 Task: Forward email with the signature Amber Rodriguez with the subject Thank you from softage.1@softage.net to softage.10@softage.net with the message I would like to request a meeting to discuss the upcoming marketing event., select first word, change the font of the message to Tahoma and change the font typography to bold and italics Send the email
Action: Mouse moved to (940, 80)
Screenshot: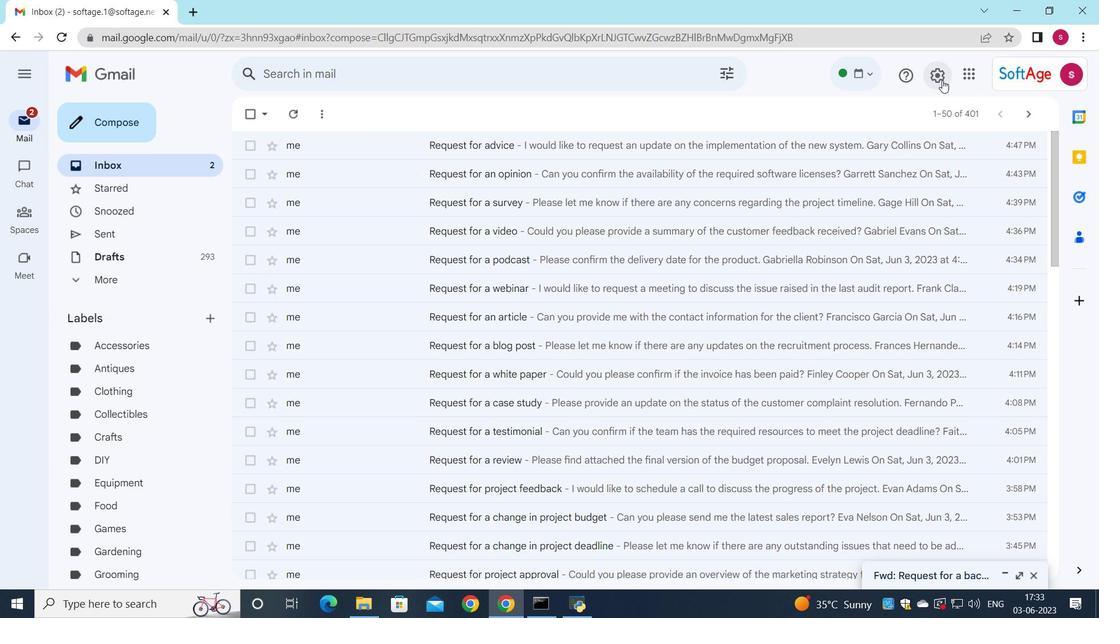 
Action: Mouse pressed left at (940, 80)
Screenshot: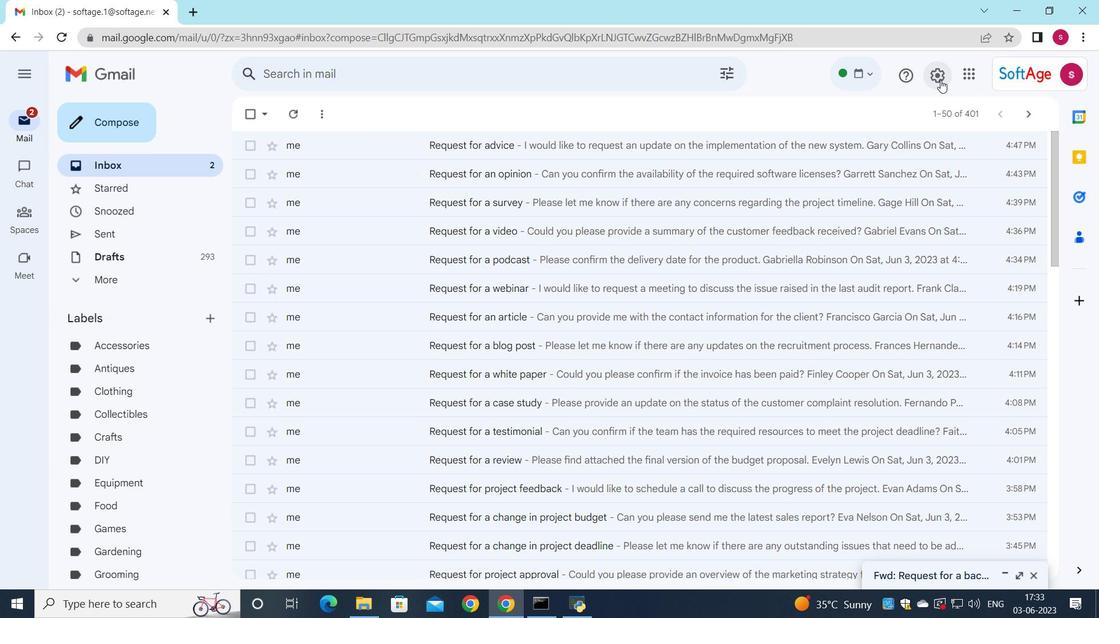 
Action: Mouse moved to (935, 137)
Screenshot: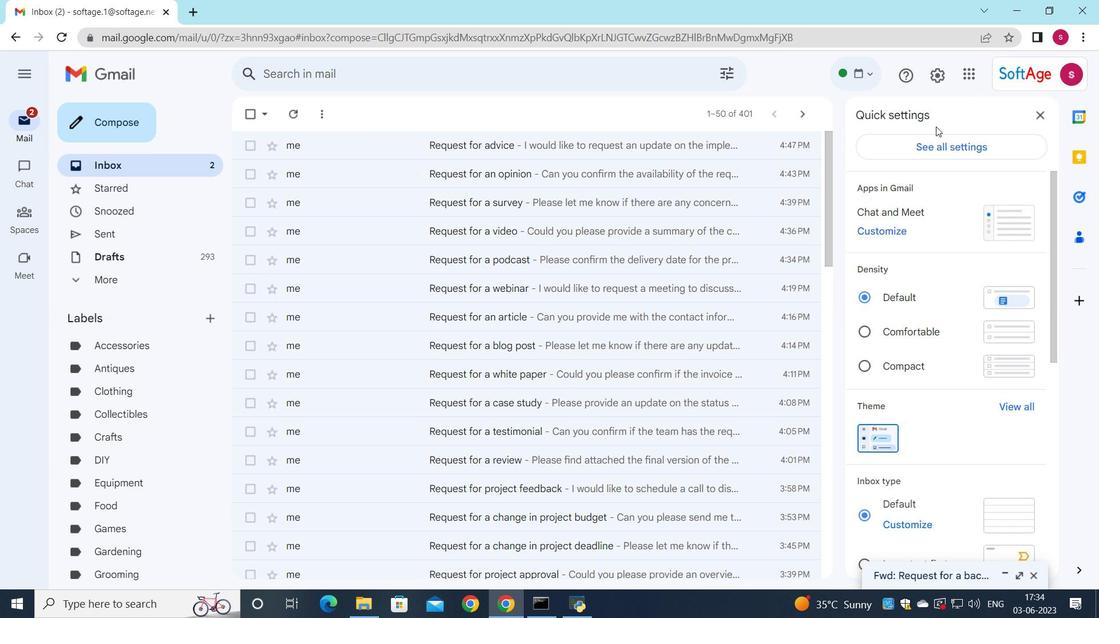 
Action: Mouse pressed left at (935, 137)
Screenshot: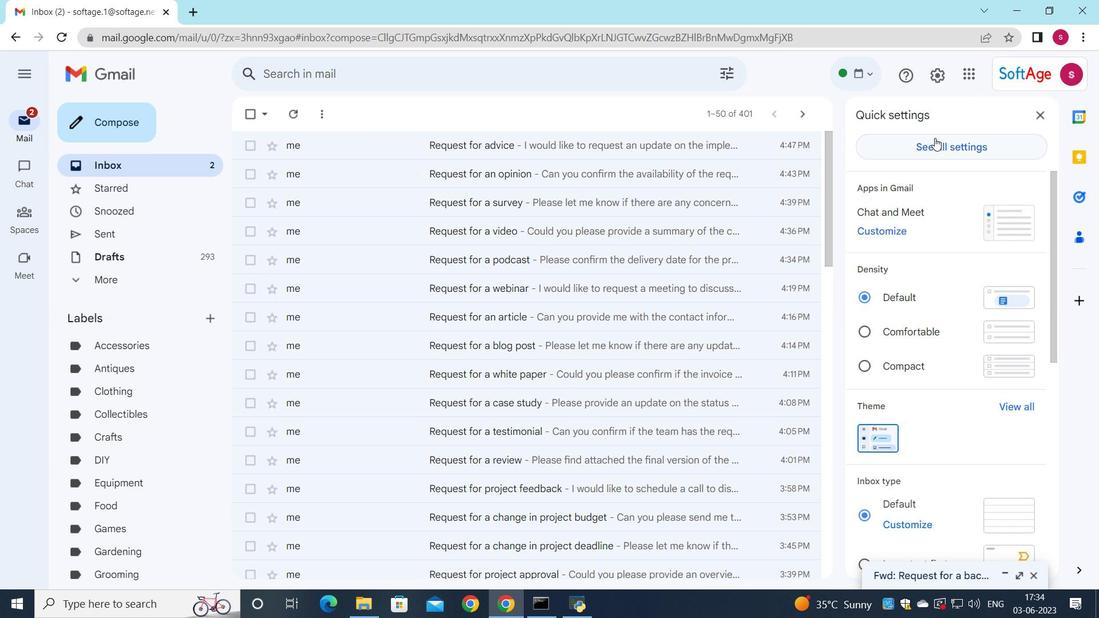 
Action: Mouse moved to (643, 232)
Screenshot: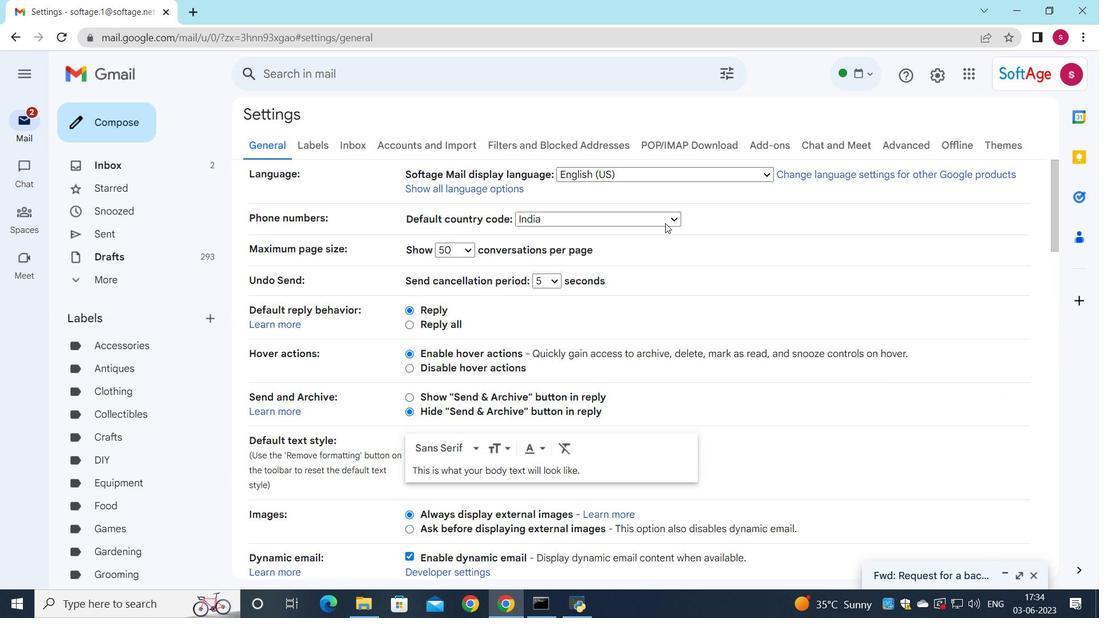 
Action: Mouse scrolled (643, 231) with delta (0, 0)
Screenshot: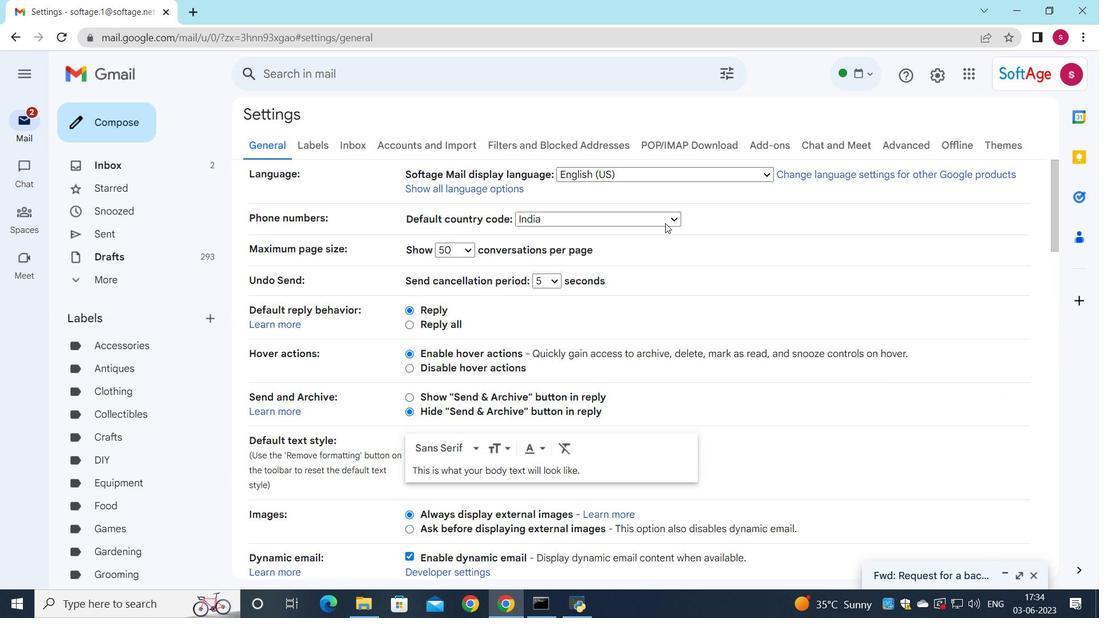 
Action: Mouse moved to (642, 232)
Screenshot: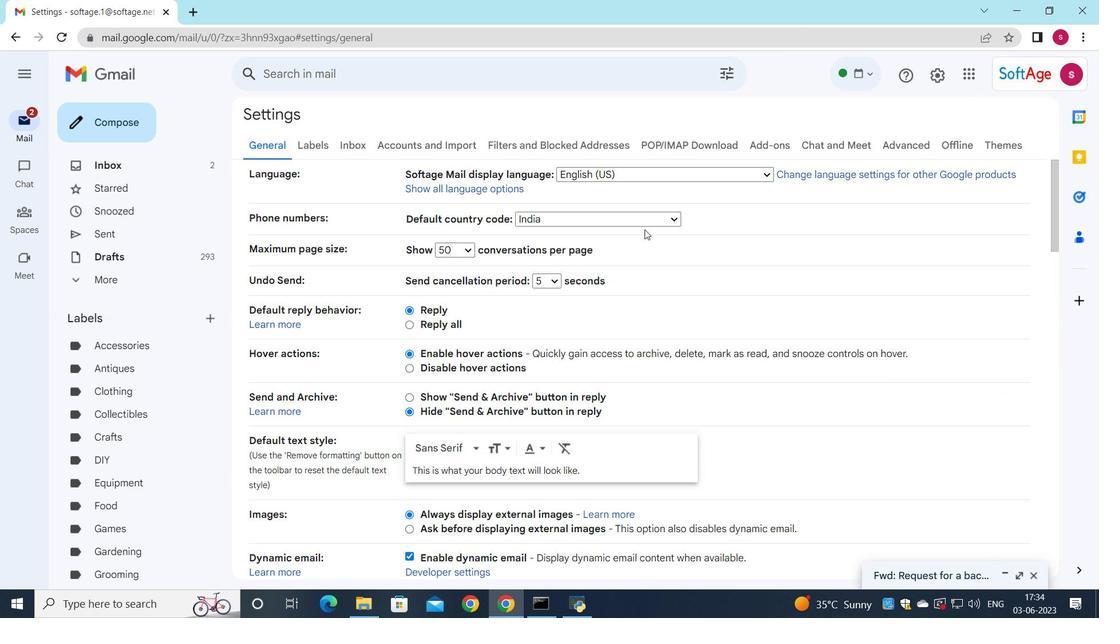 
Action: Mouse scrolled (642, 232) with delta (0, 0)
Screenshot: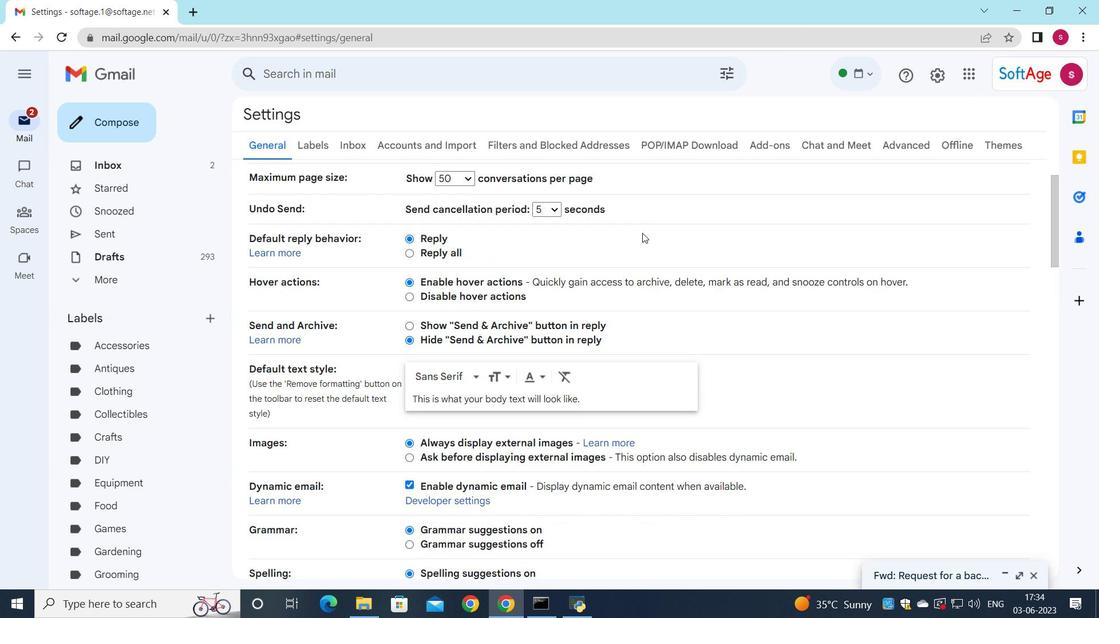 
Action: Mouse scrolled (642, 232) with delta (0, 0)
Screenshot: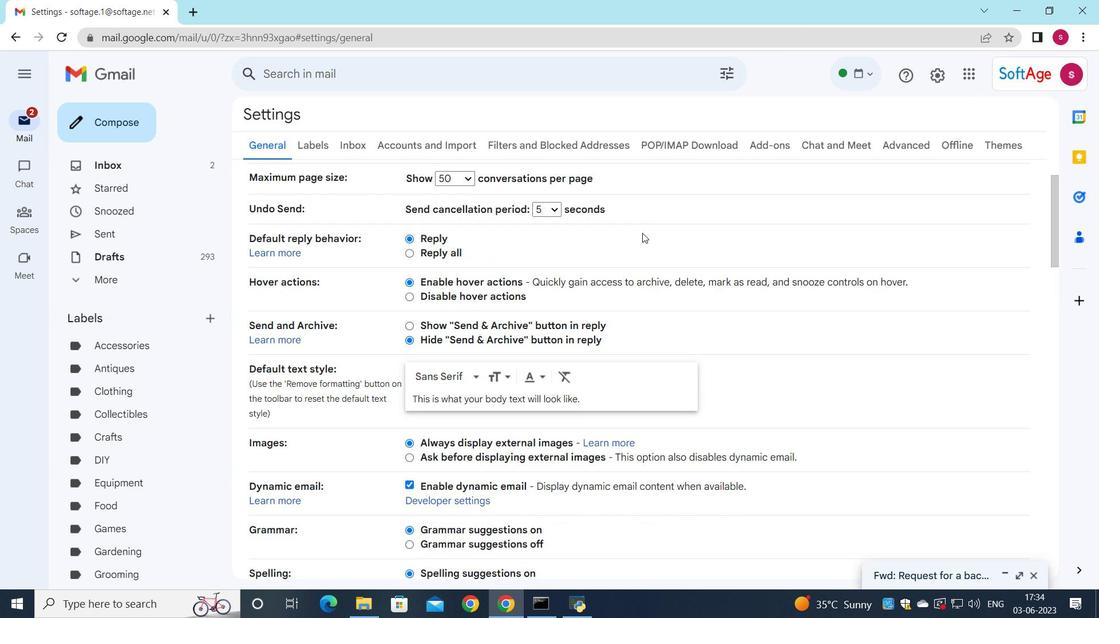
Action: Mouse scrolled (642, 232) with delta (0, 0)
Screenshot: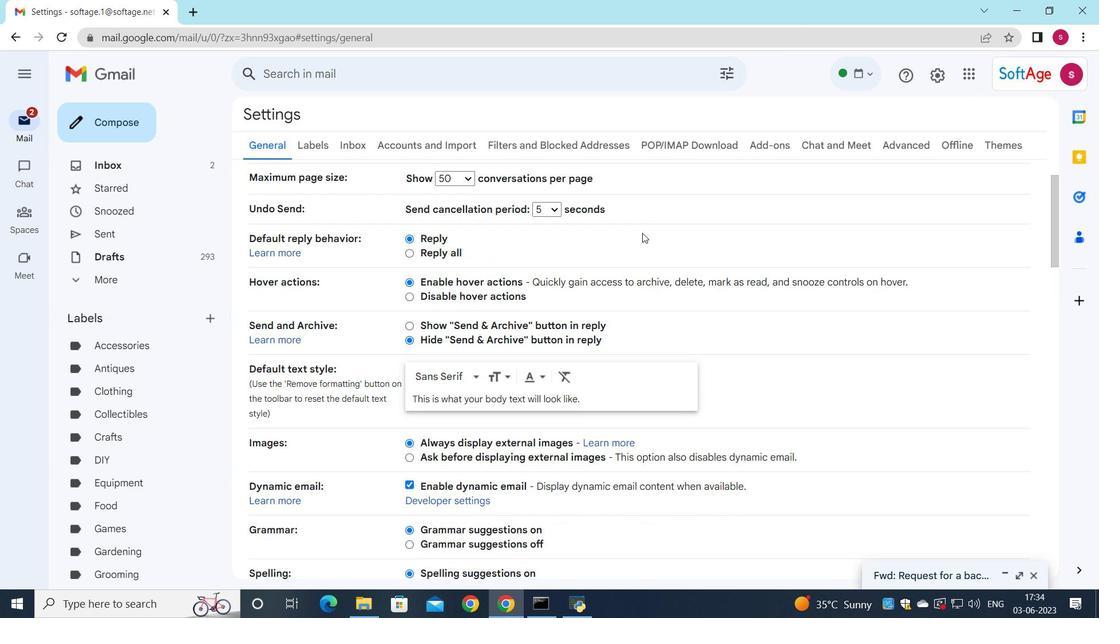 
Action: Mouse moved to (580, 259)
Screenshot: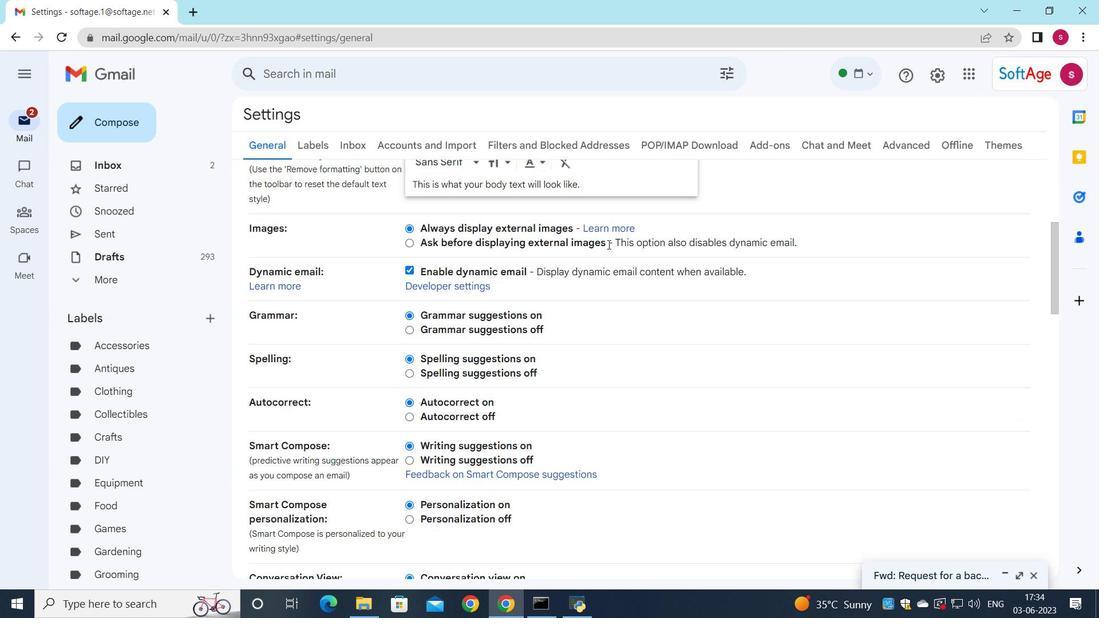 
Action: Mouse scrolled (580, 259) with delta (0, 0)
Screenshot: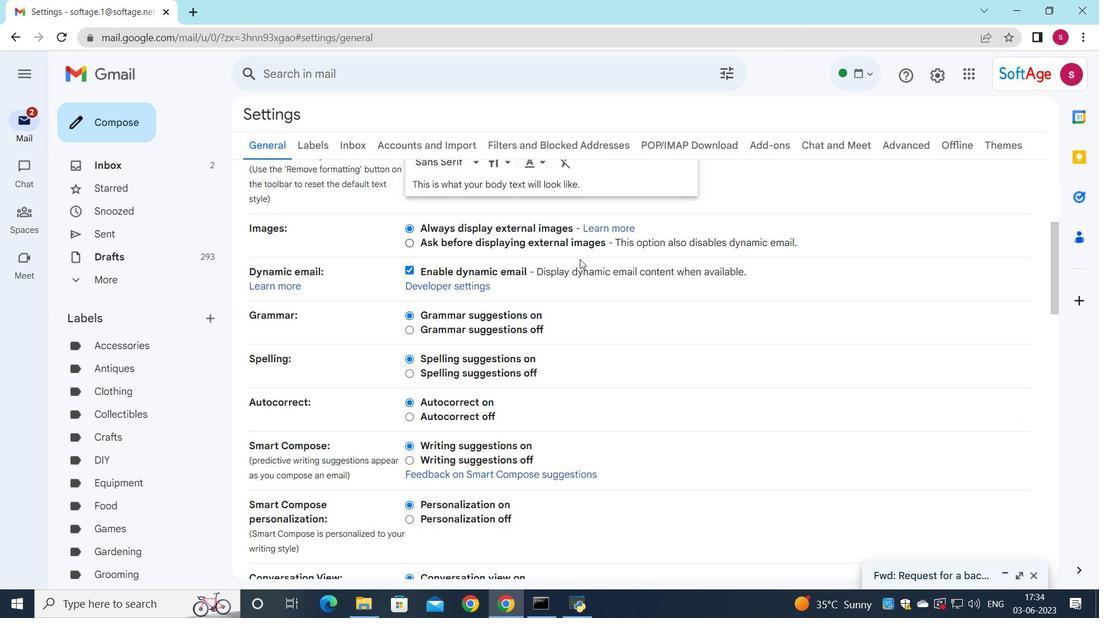 
Action: Mouse moved to (580, 260)
Screenshot: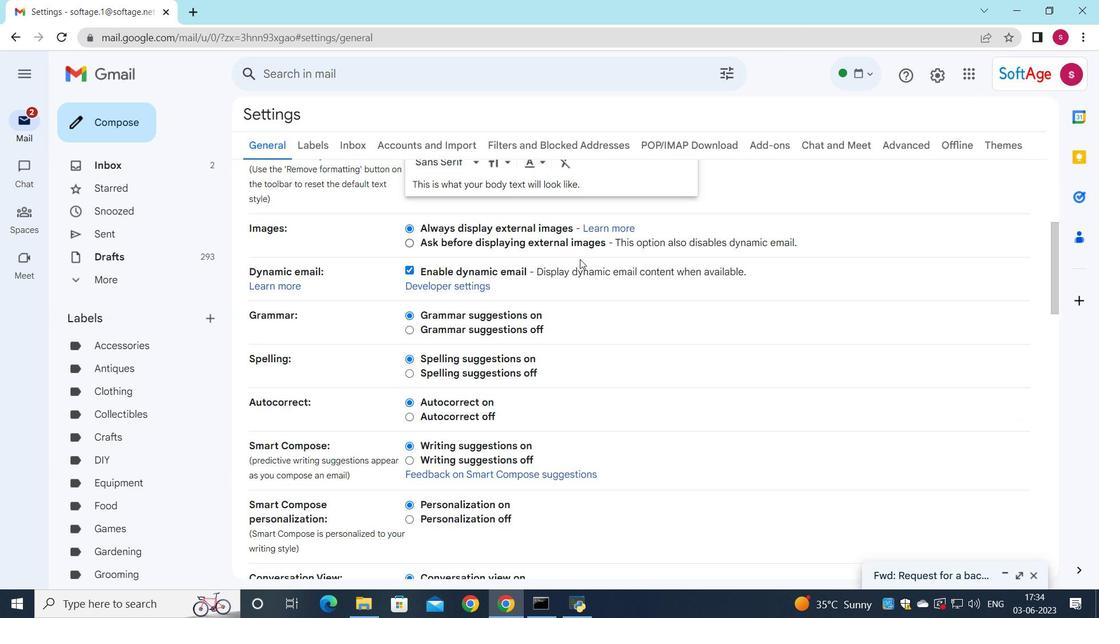 
Action: Mouse scrolled (580, 259) with delta (0, 0)
Screenshot: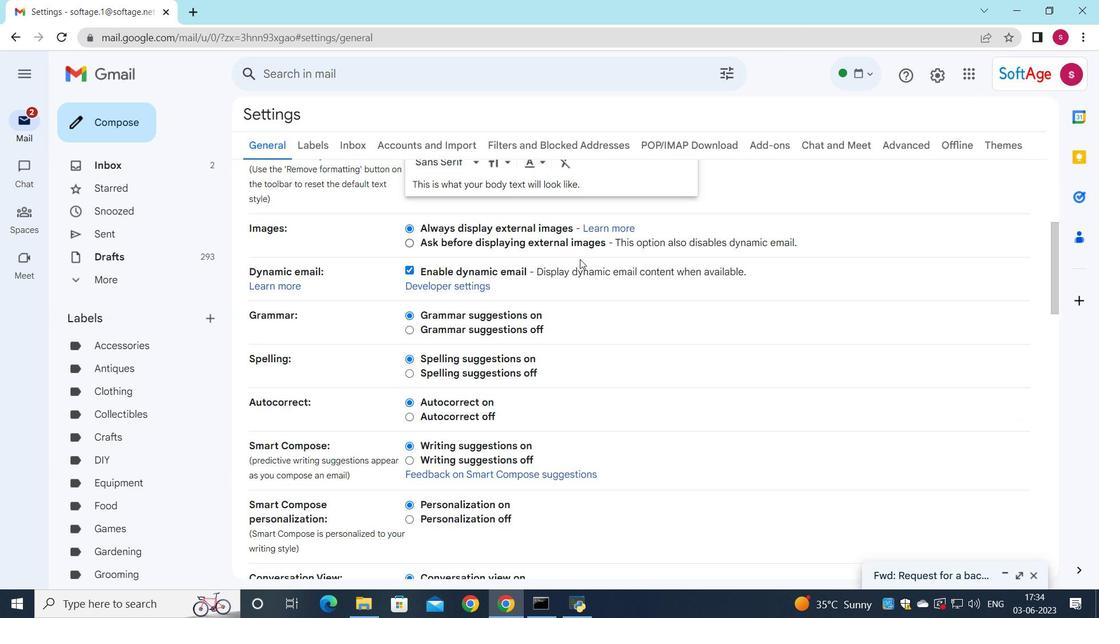 
Action: Mouse scrolled (580, 259) with delta (0, 0)
Screenshot: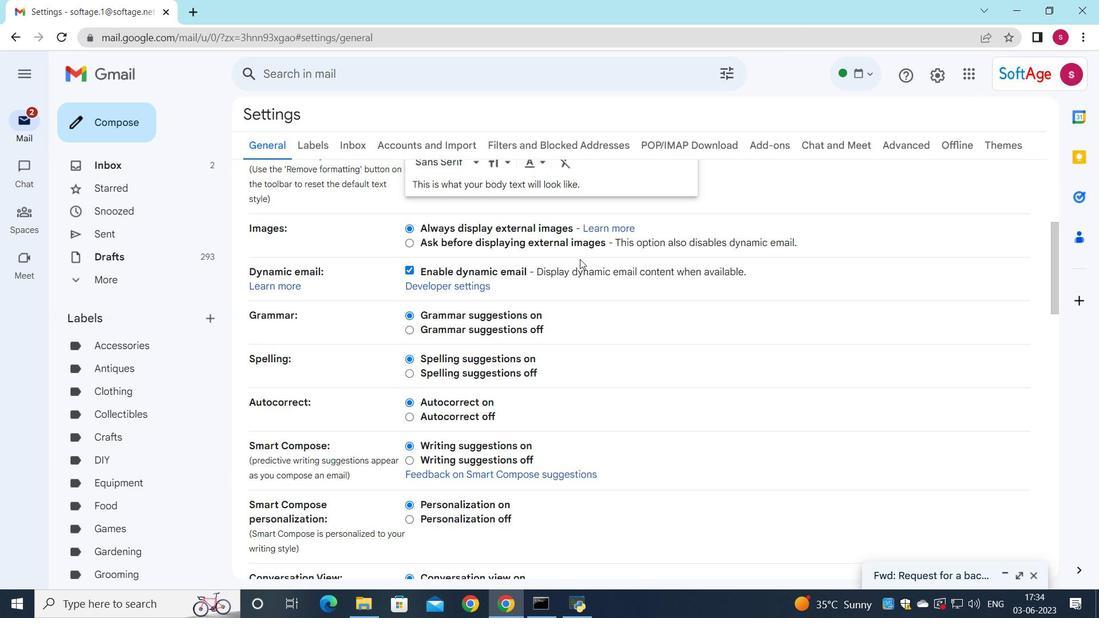 
Action: Mouse scrolled (580, 259) with delta (0, 0)
Screenshot: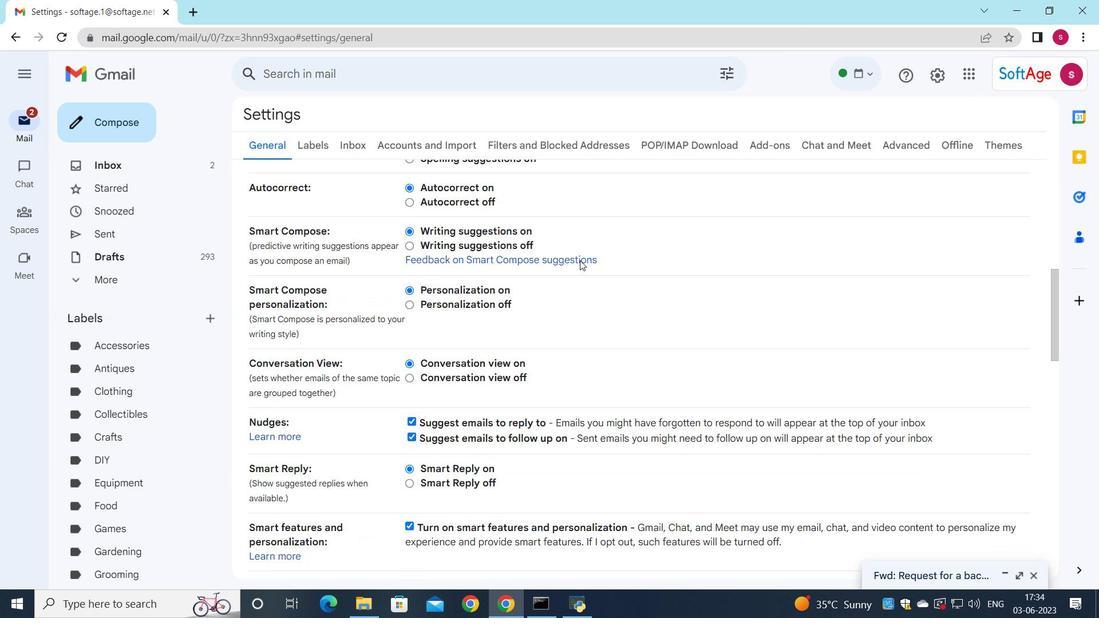 
Action: Mouse scrolled (580, 259) with delta (0, 0)
Screenshot: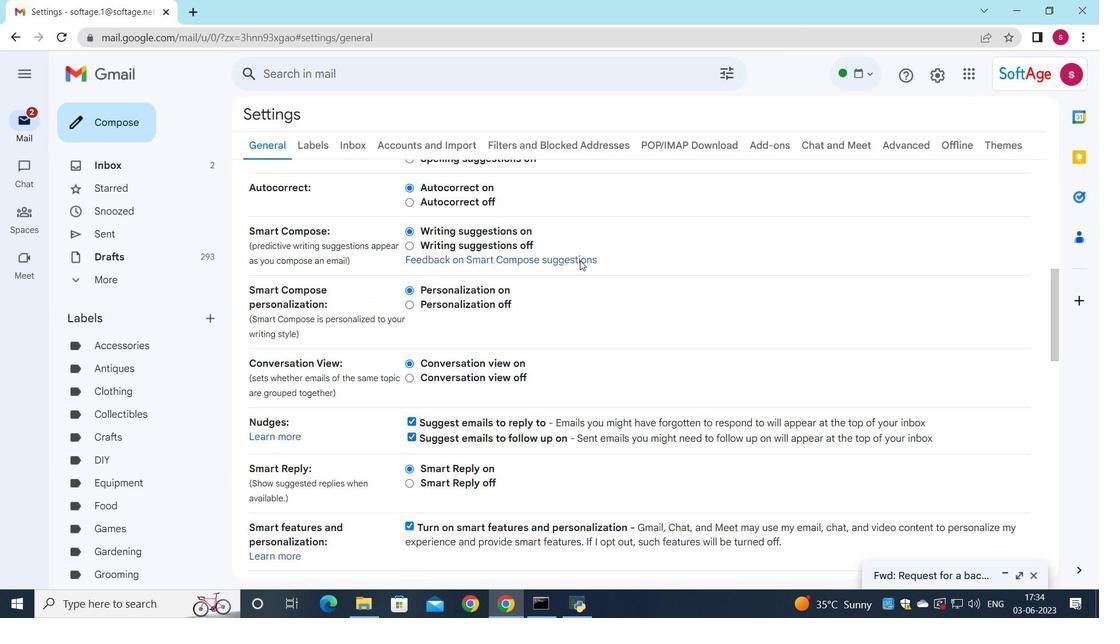 
Action: Mouse scrolled (580, 259) with delta (0, 0)
Screenshot: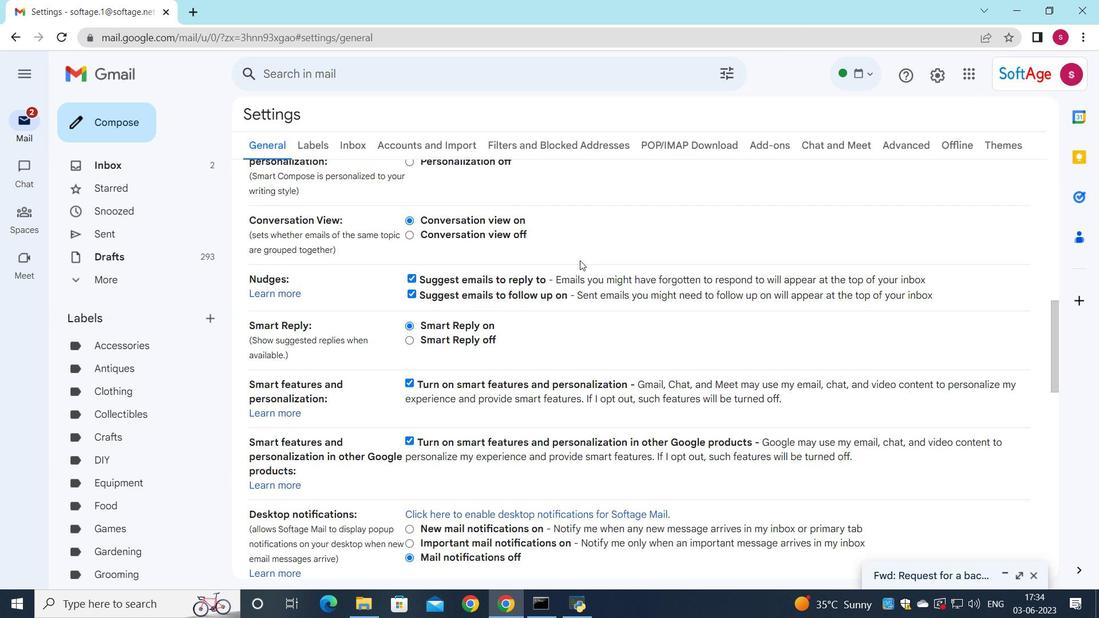 
Action: Mouse scrolled (580, 259) with delta (0, 0)
Screenshot: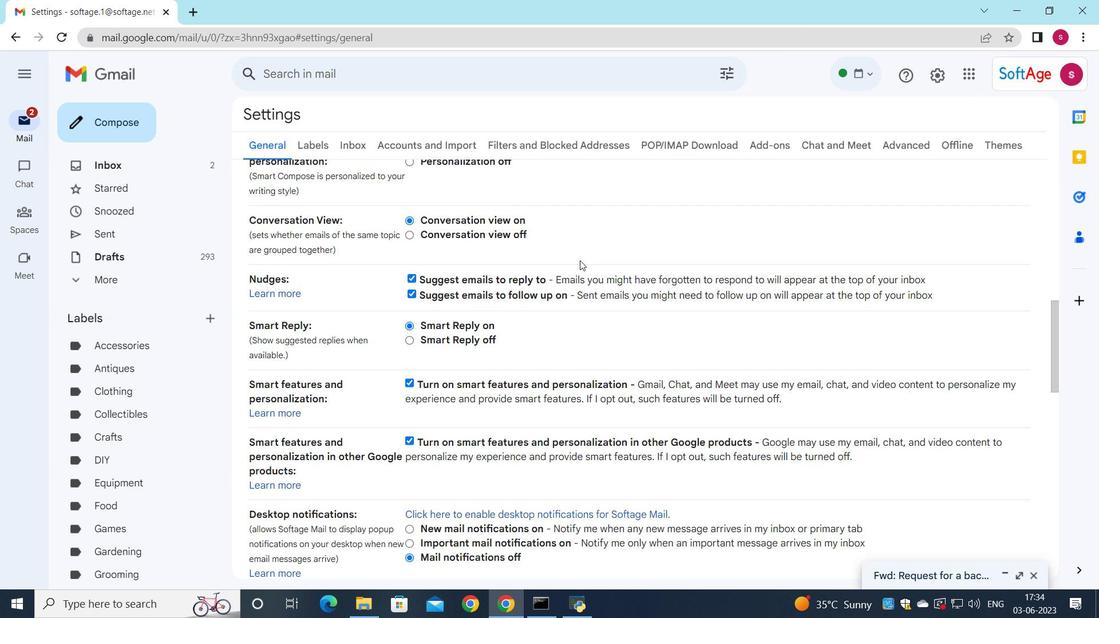
Action: Mouse scrolled (580, 259) with delta (0, 0)
Screenshot: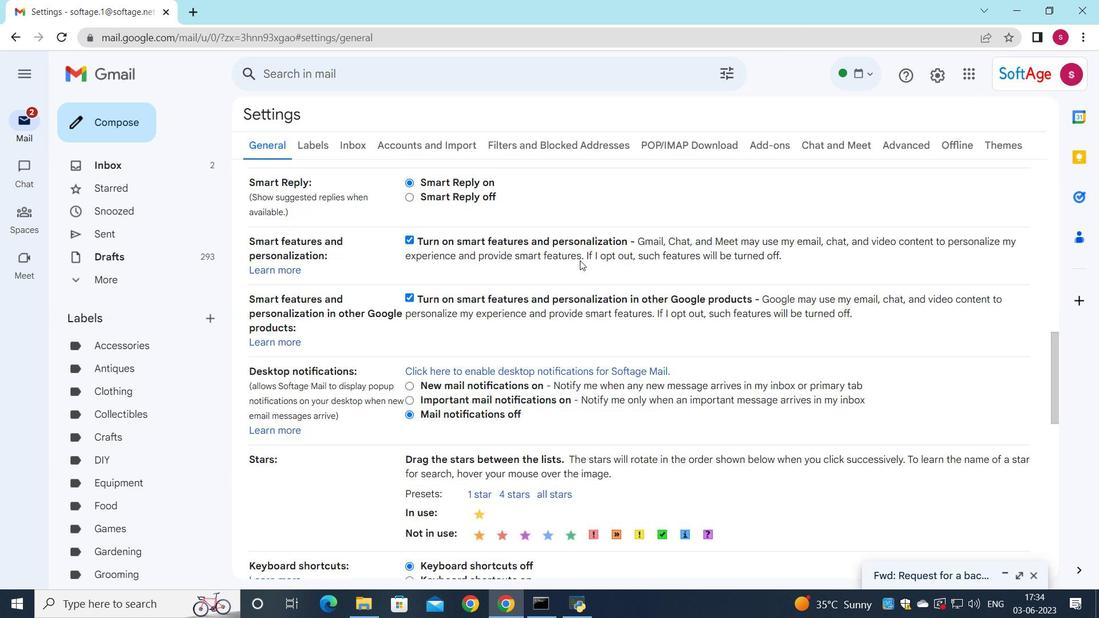 
Action: Mouse scrolled (580, 259) with delta (0, 0)
Screenshot: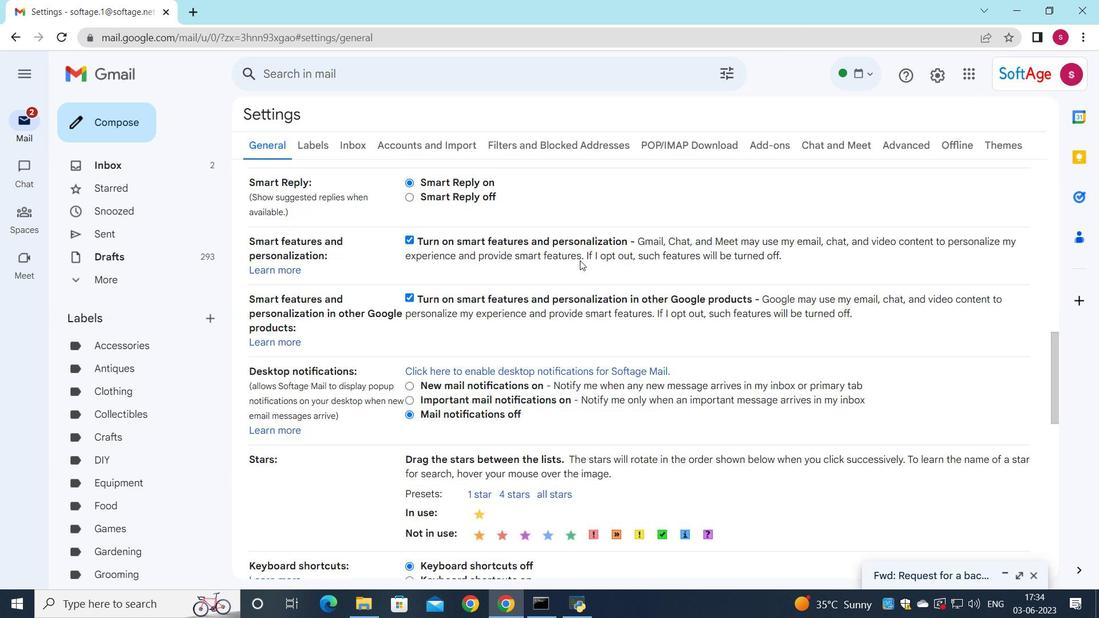 
Action: Mouse scrolled (580, 259) with delta (0, 0)
Screenshot: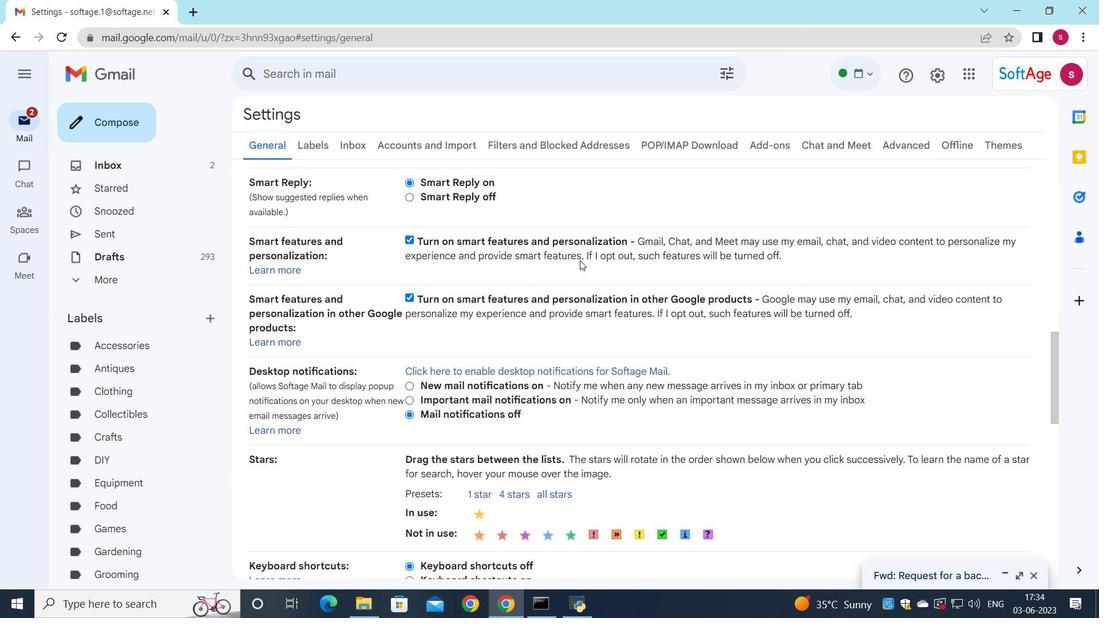 
Action: Mouse scrolled (580, 259) with delta (0, 0)
Screenshot: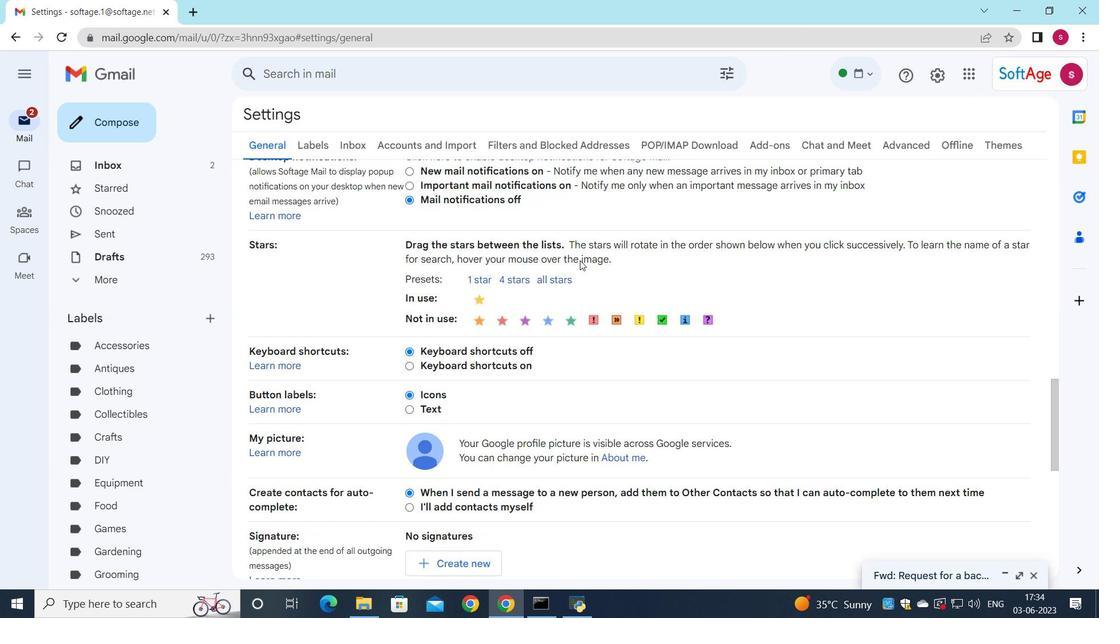 
Action: Mouse scrolled (580, 259) with delta (0, 0)
Screenshot: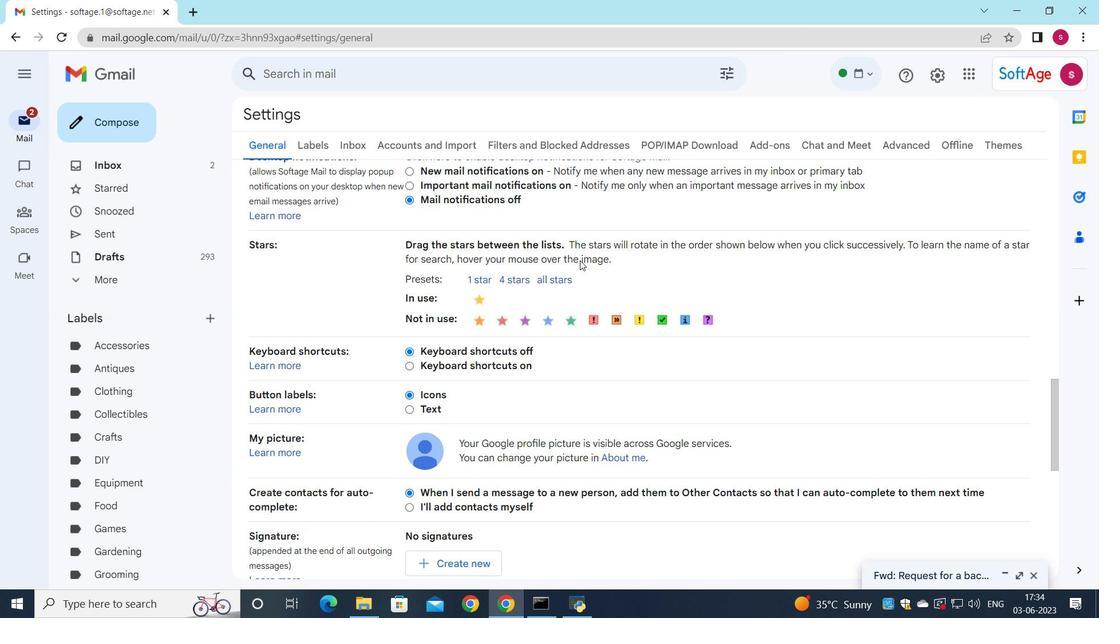
Action: Mouse scrolled (580, 259) with delta (0, 0)
Screenshot: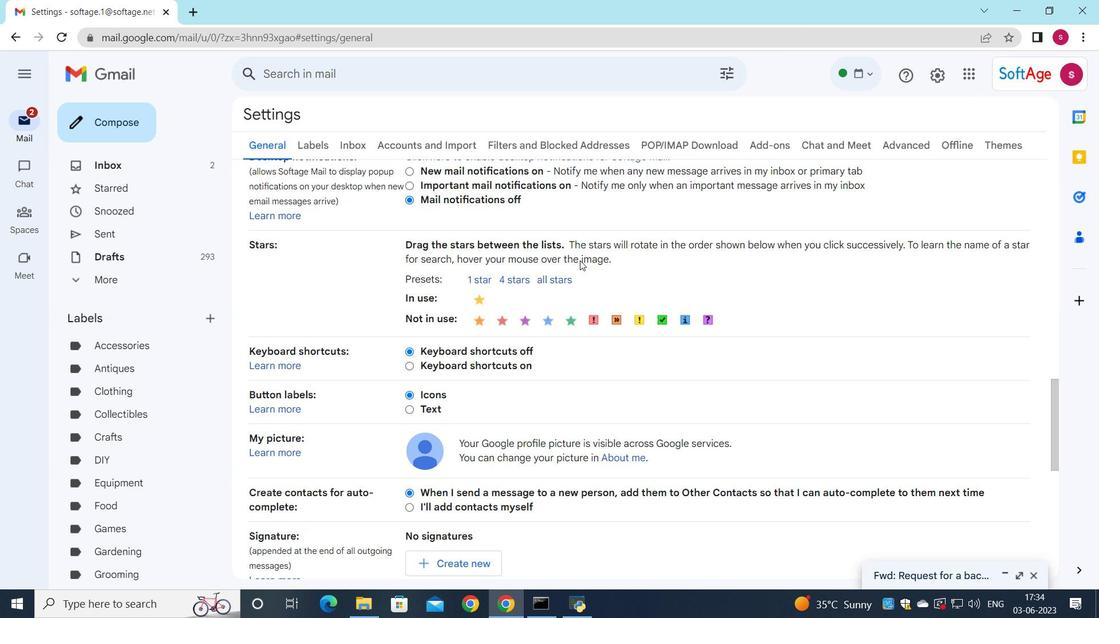 
Action: Mouse scrolled (580, 259) with delta (0, 0)
Screenshot: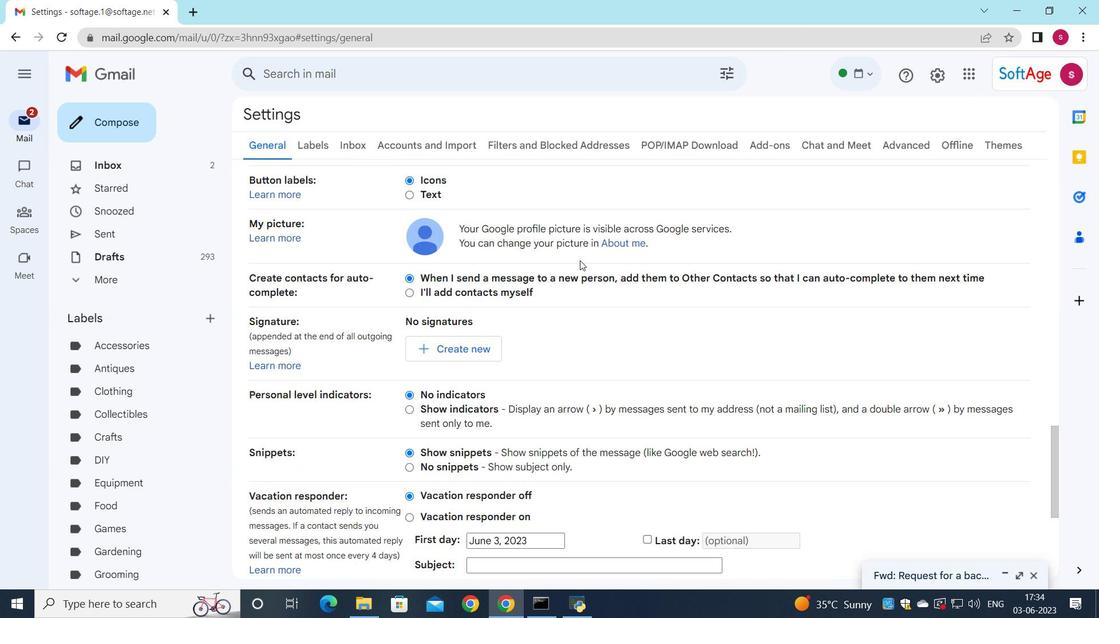 
Action: Mouse scrolled (580, 259) with delta (0, 0)
Screenshot: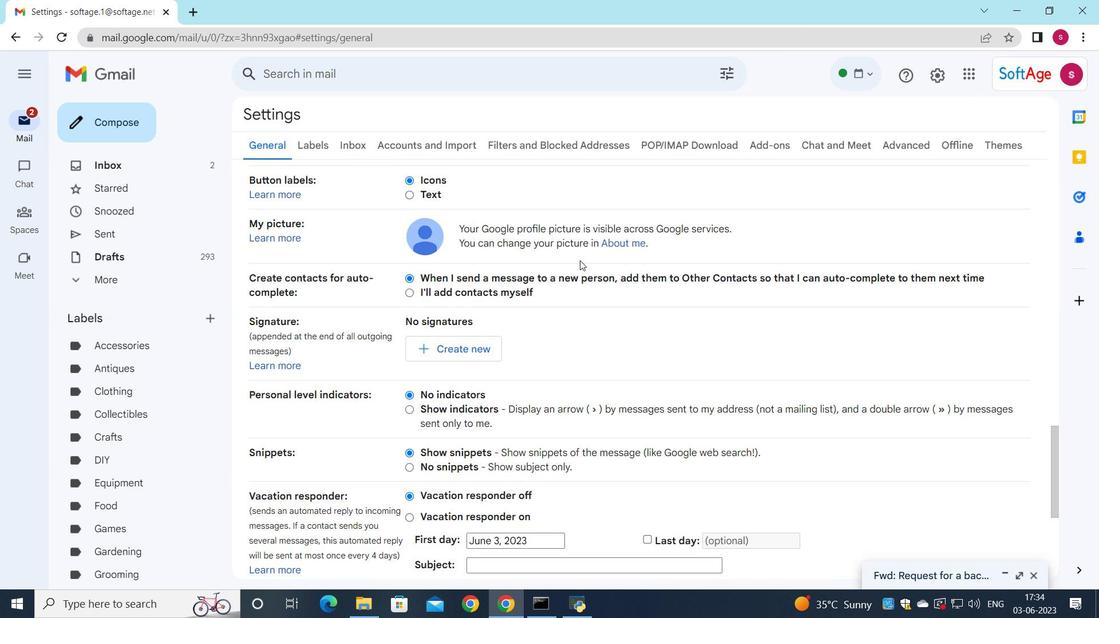 
Action: Mouse moved to (473, 206)
Screenshot: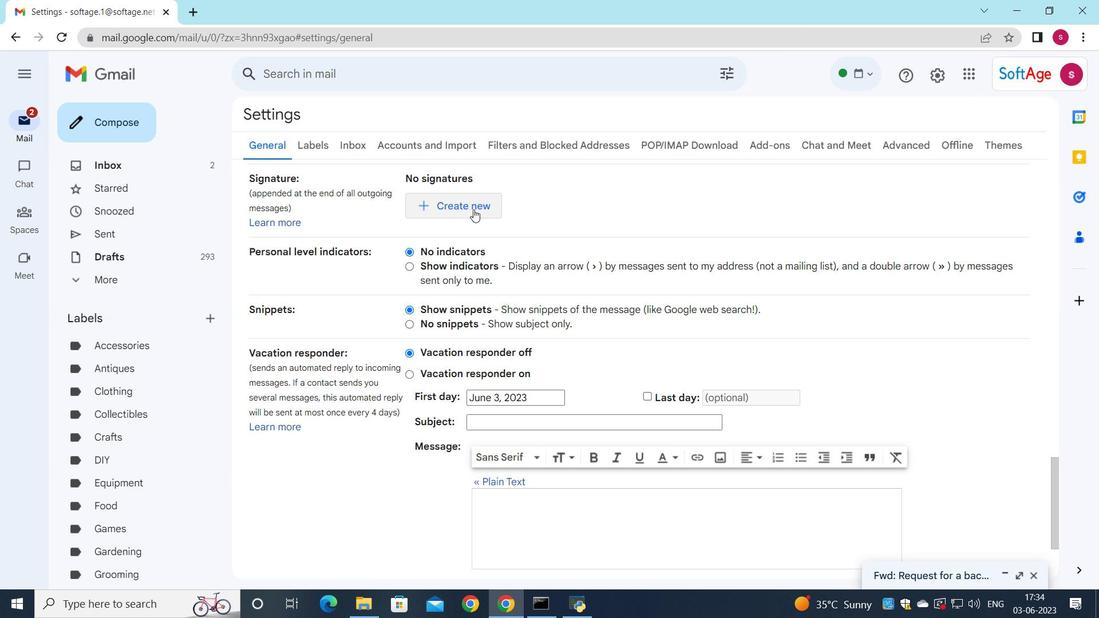 
Action: Mouse pressed left at (473, 206)
Screenshot: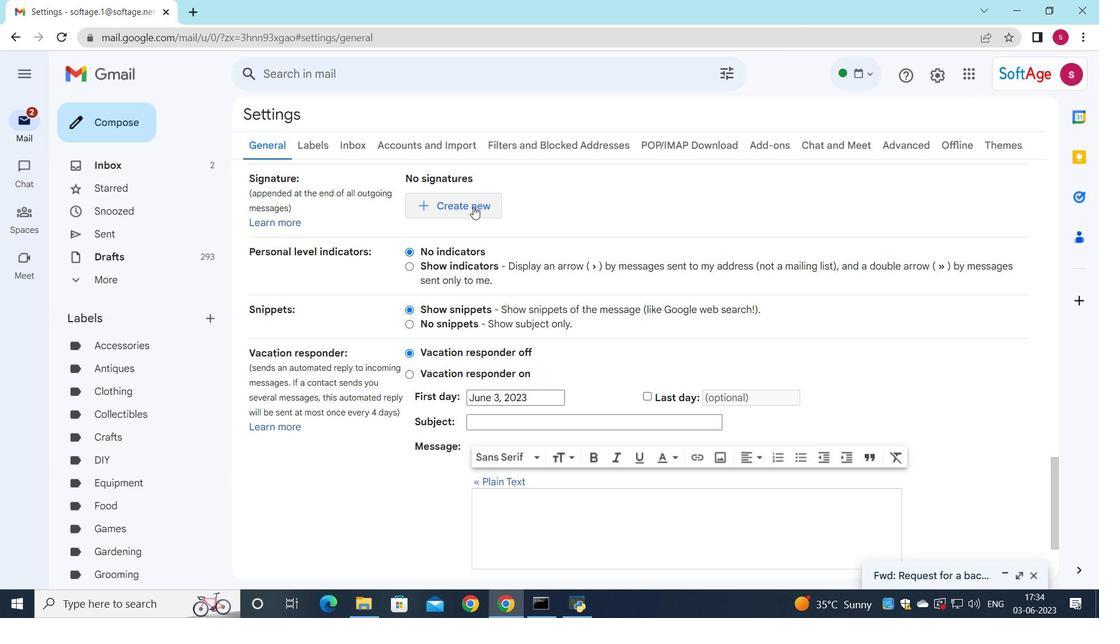
Action: Mouse moved to (727, 220)
Screenshot: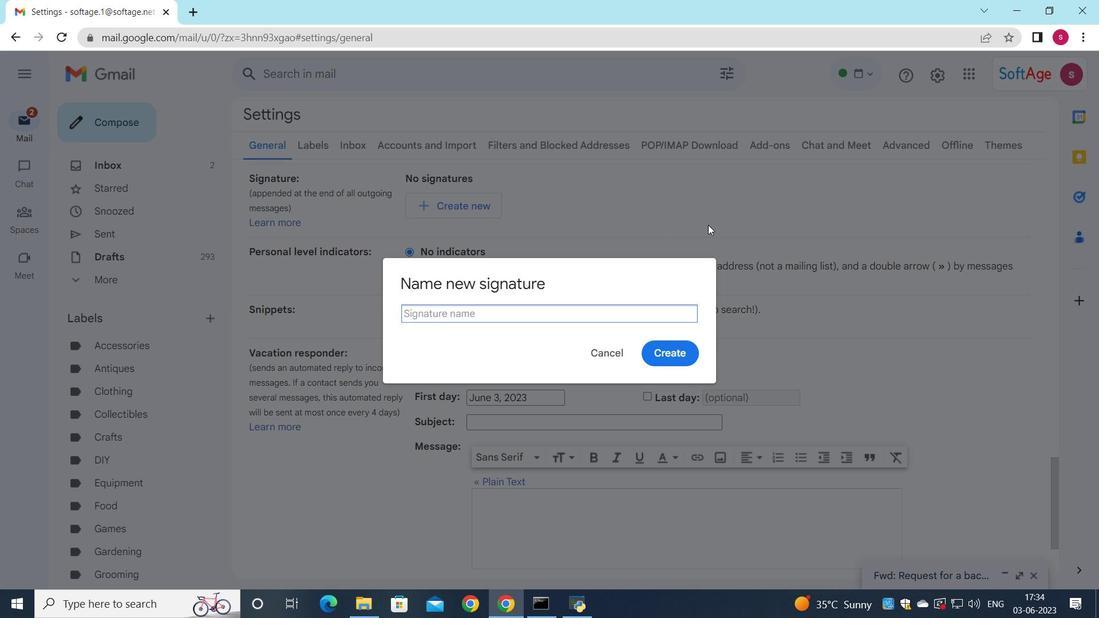 
Action: Key pressed <Key.shift><Key.shift>Amber<Key.space><Key.shift>Rodriguez
Screenshot: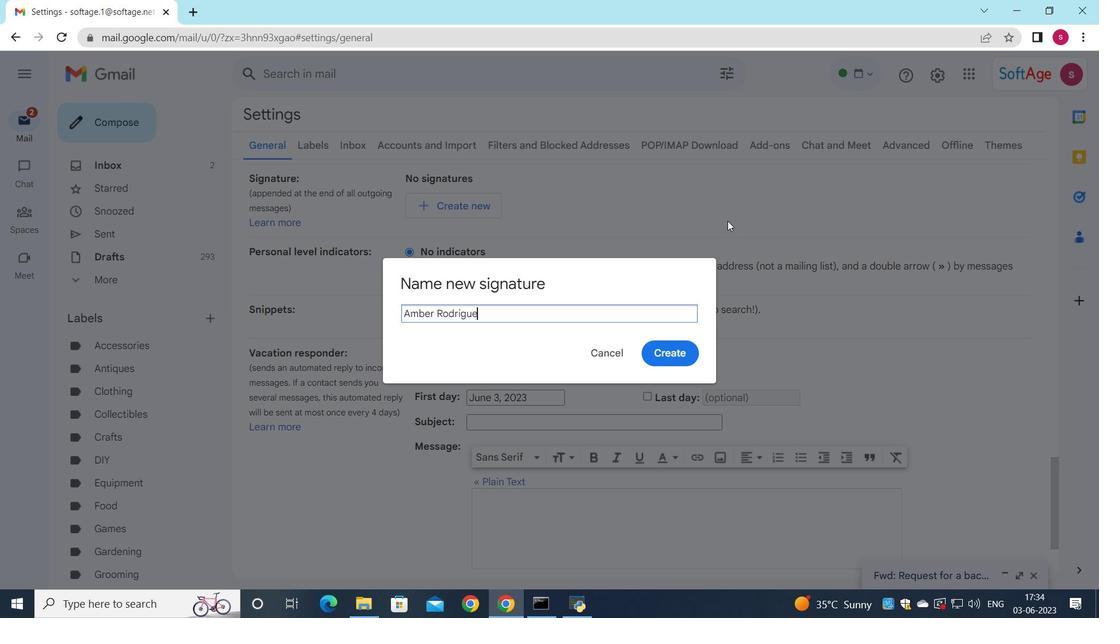 
Action: Mouse moved to (656, 353)
Screenshot: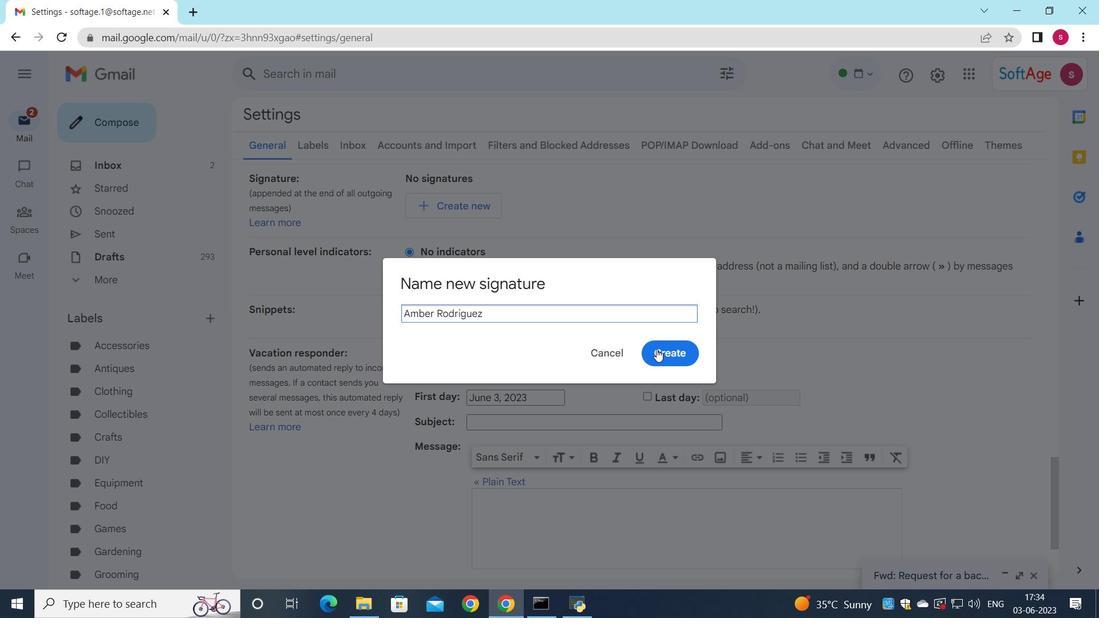 
Action: Mouse pressed left at (656, 353)
Screenshot: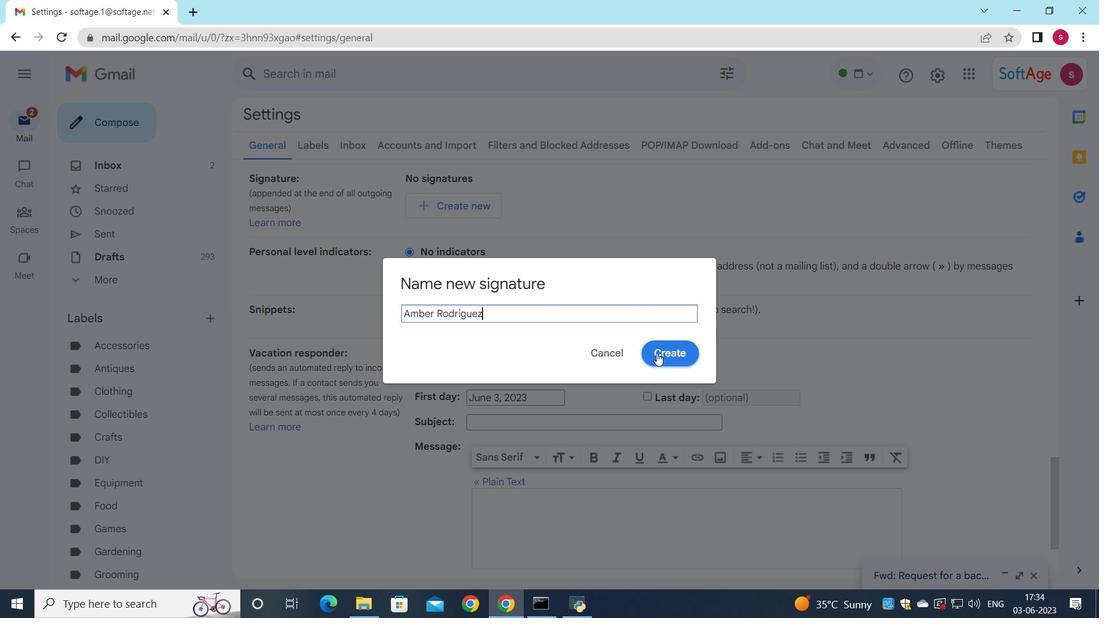 
Action: Mouse moved to (651, 231)
Screenshot: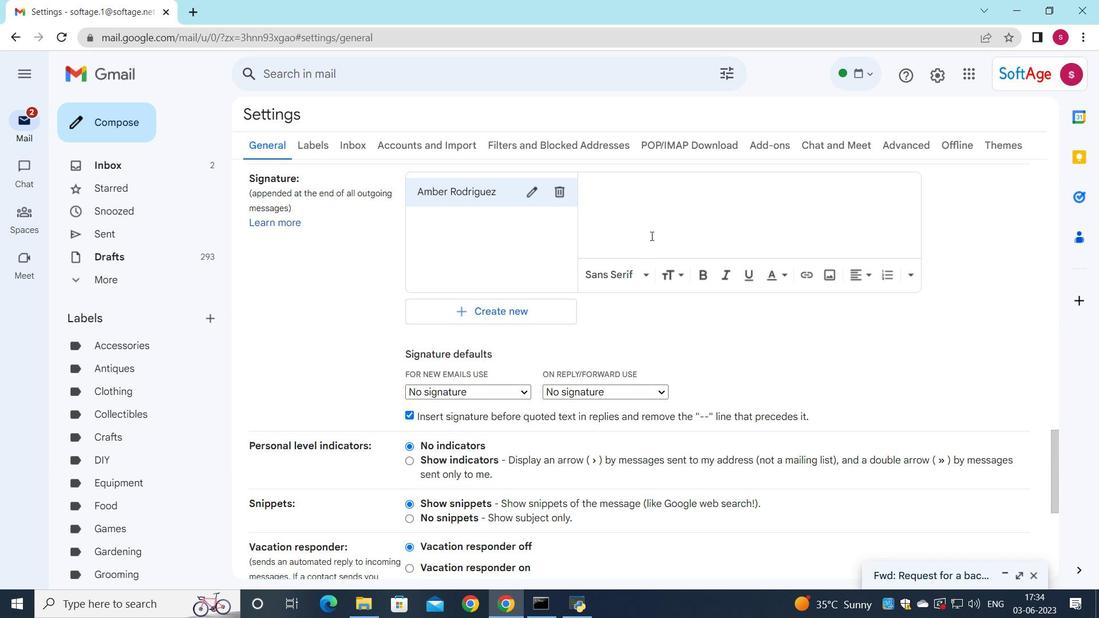 
Action: Mouse pressed left at (651, 231)
Screenshot: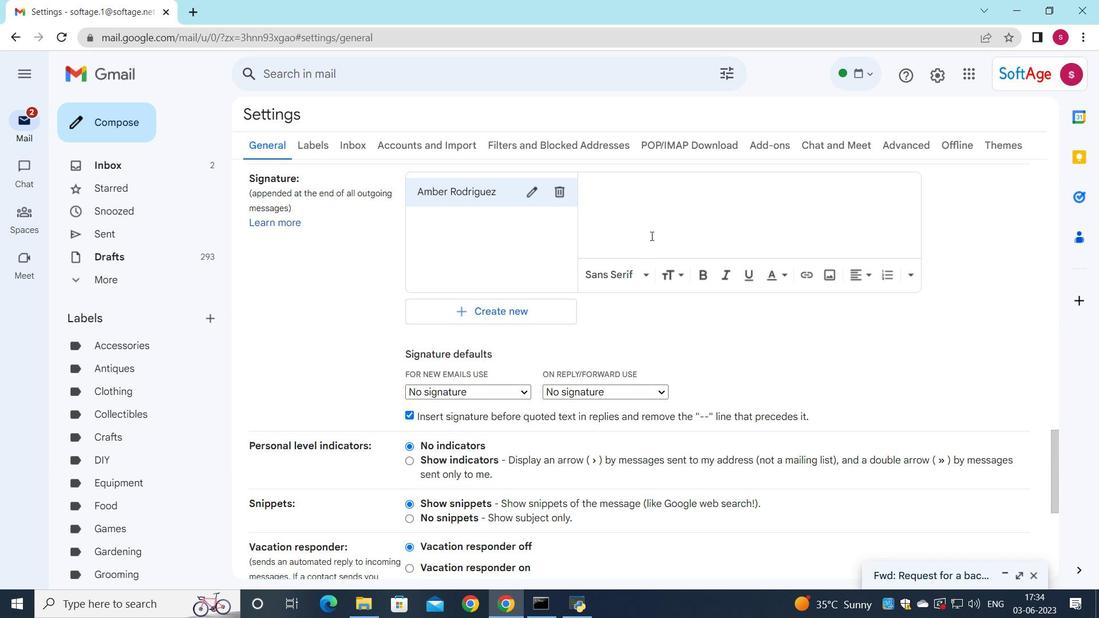 
Action: Key pressed <Key.shift>amber<Key.space><Key.backspace><Key.backspace><Key.backspace><Key.backspace><Key.backspace><Key.backspace><Key.backspace><Key.backspace><Key.backspace><Key.backspace><Key.backspace><Key.backspace><Key.backspace><Key.shift>Amber<Key.space><Key.shift>Rodriguez
Screenshot: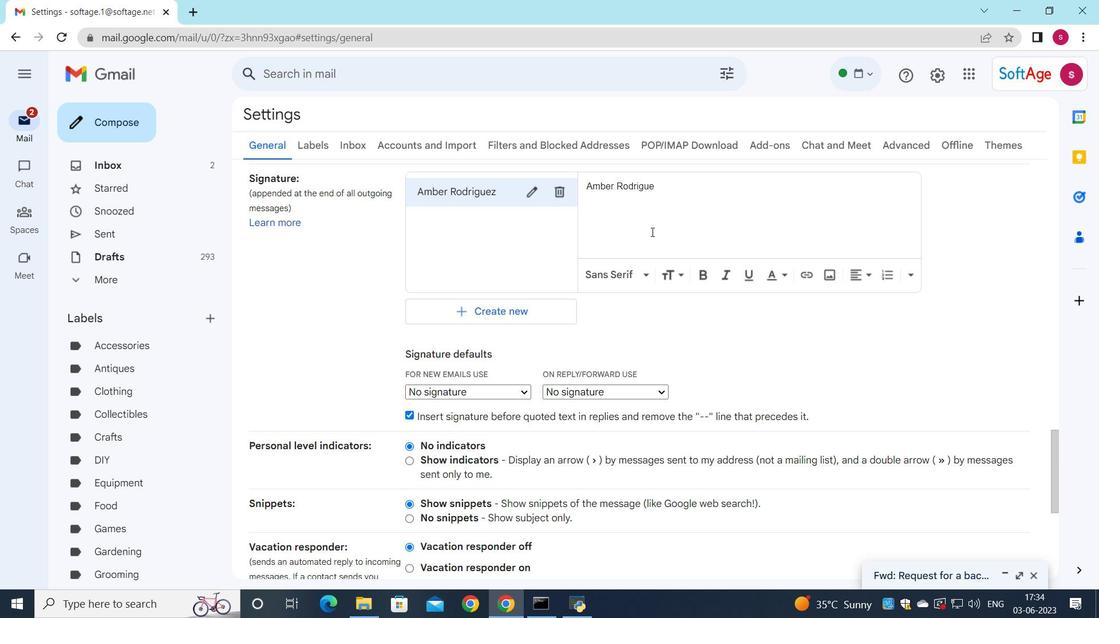 
Action: Mouse moved to (519, 392)
Screenshot: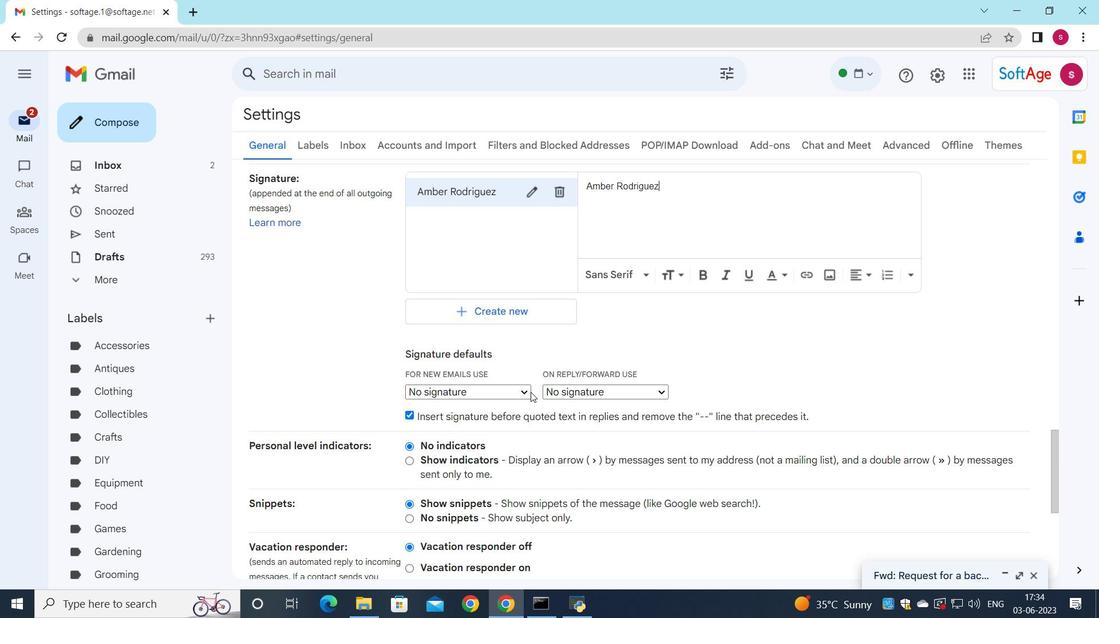 
Action: Mouse pressed left at (519, 392)
Screenshot: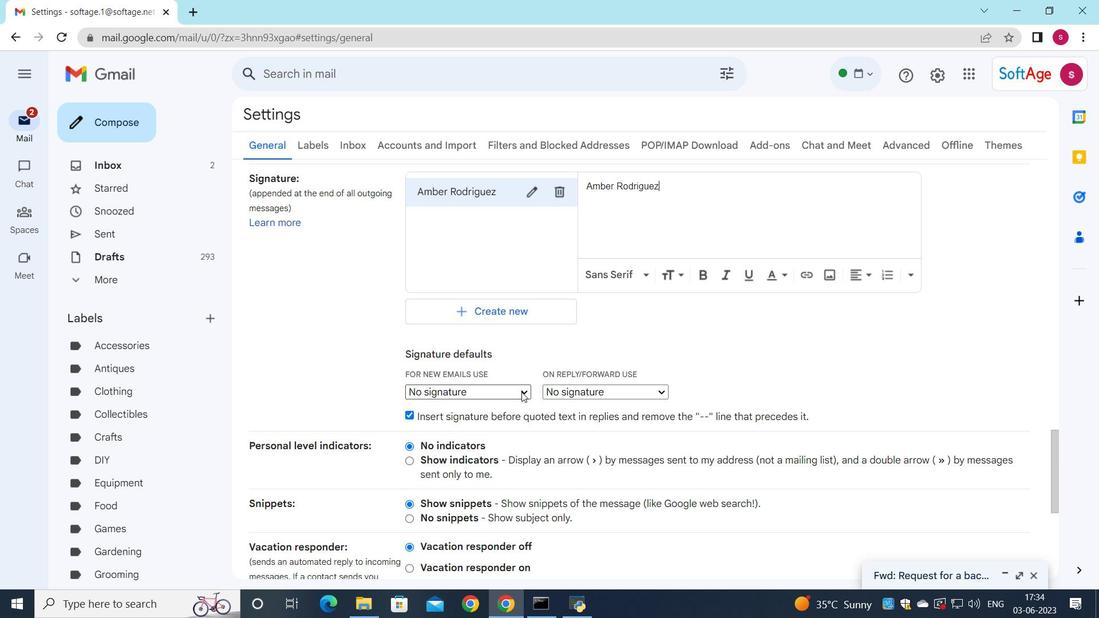 
Action: Mouse moved to (504, 415)
Screenshot: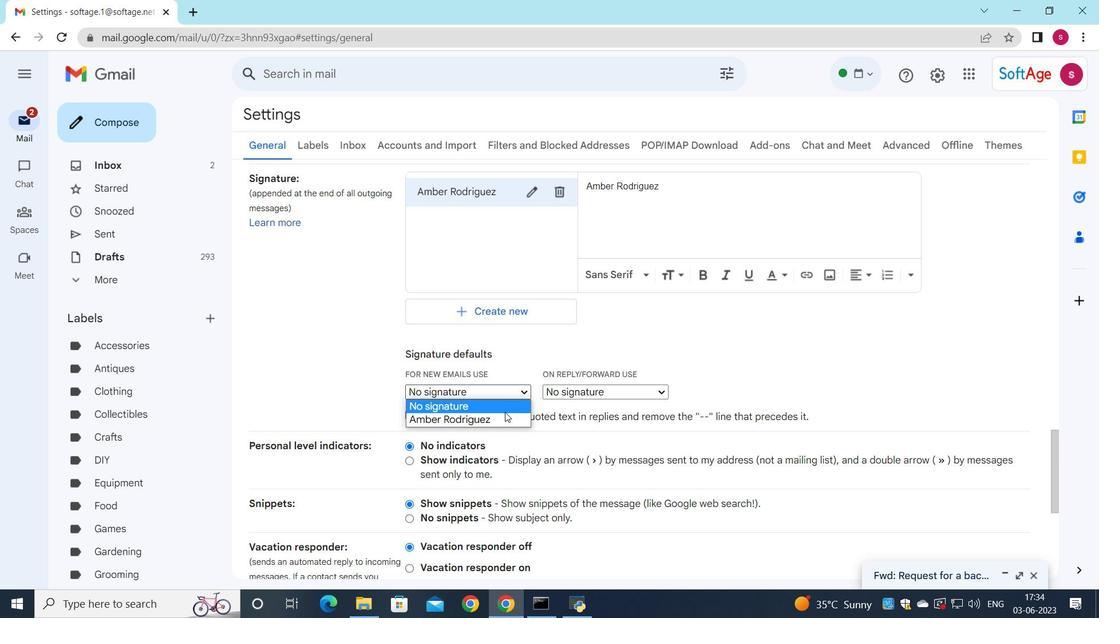 
Action: Mouse pressed left at (504, 415)
Screenshot: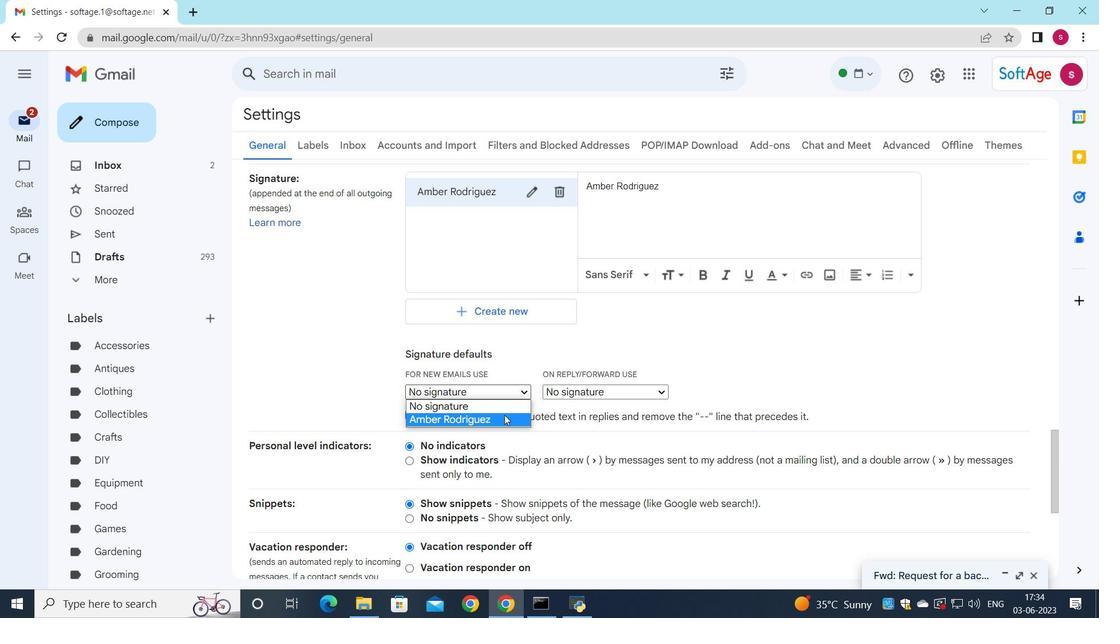 
Action: Mouse moved to (568, 390)
Screenshot: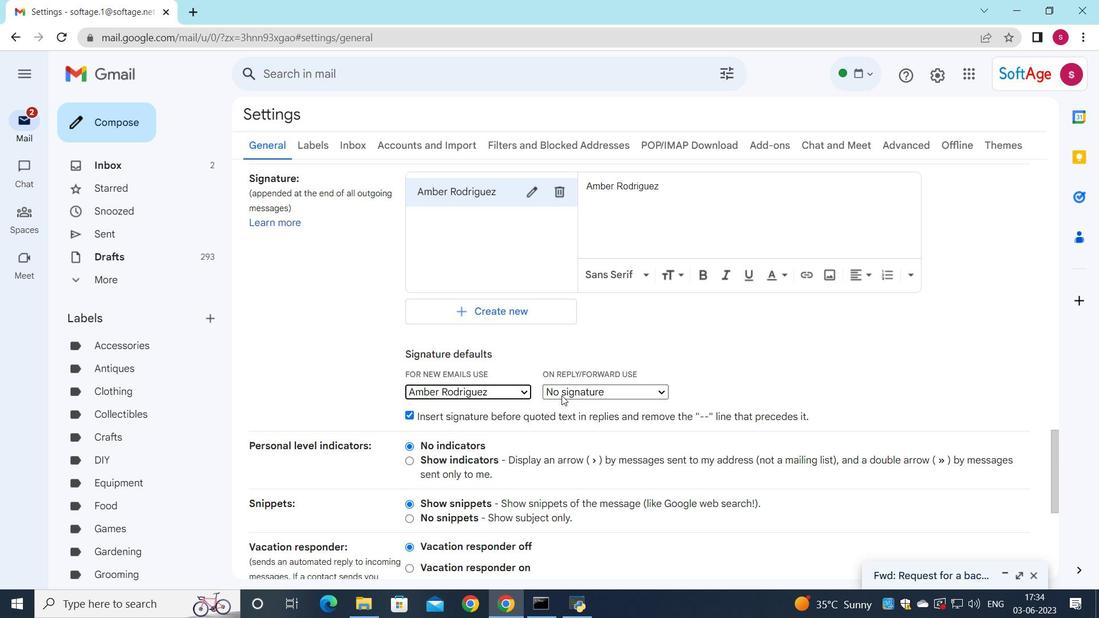 
Action: Mouse pressed left at (568, 390)
Screenshot: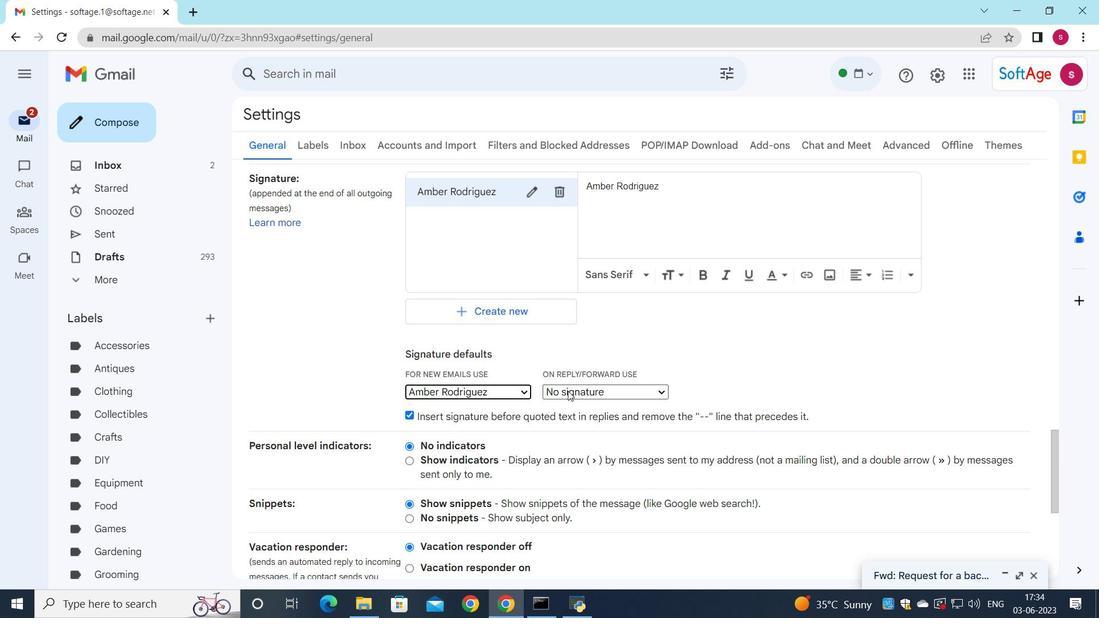 
Action: Mouse moved to (567, 415)
Screenshot: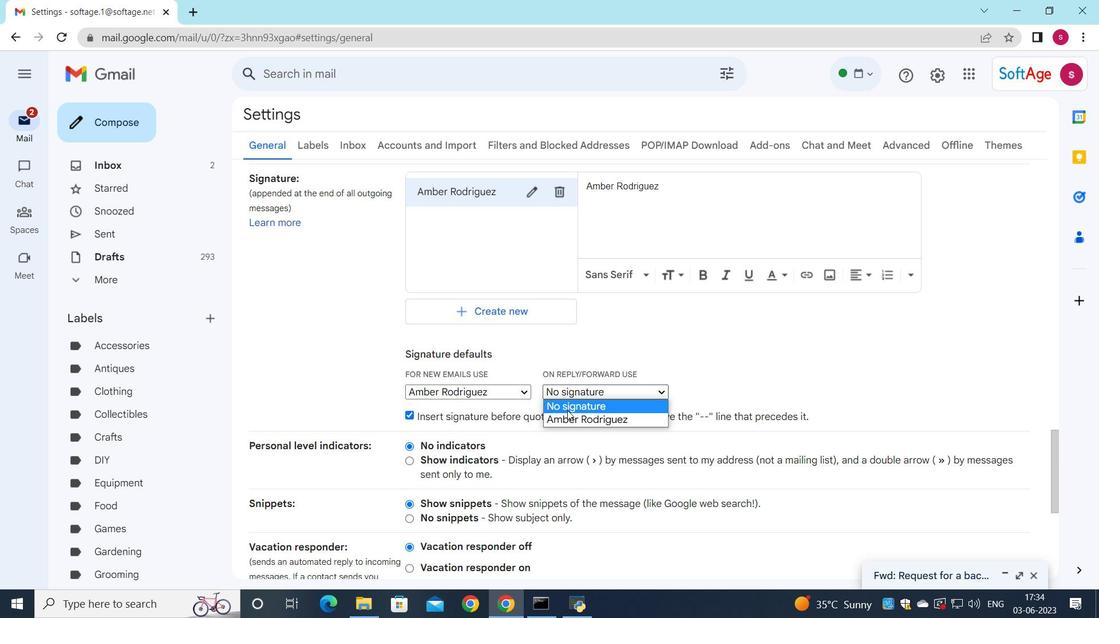 
Action: Mouse pressed left at (567, 415)
Screenshot: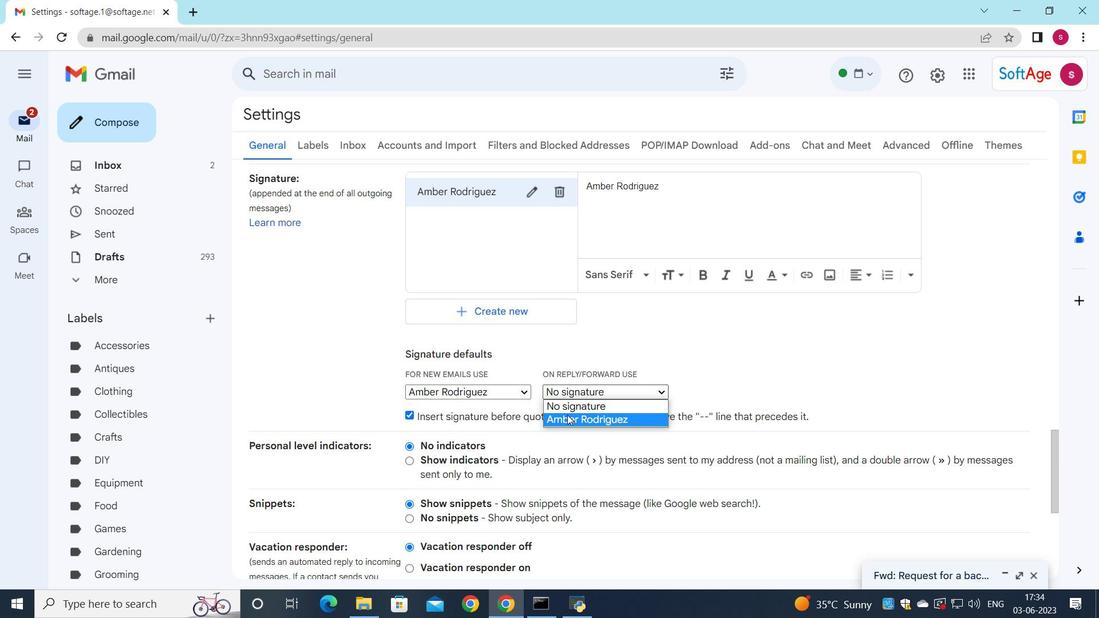 
Action: Mouse moved to (555, 384)
Screenshot: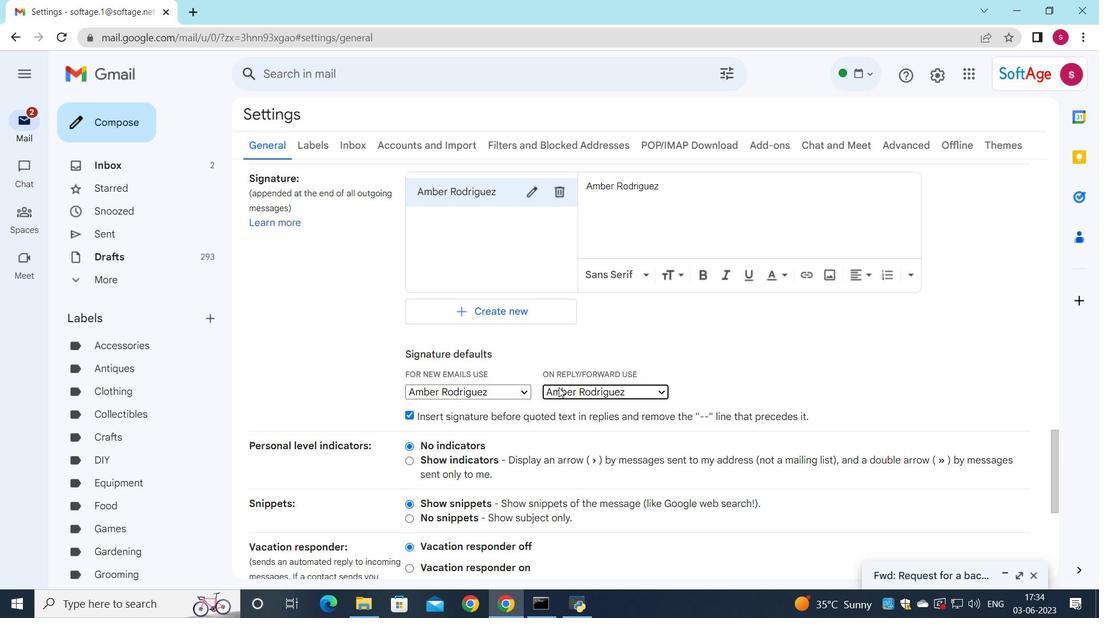 
Action: Mouse scrolled (555, 383) with delta (0, 0)
Screenshot: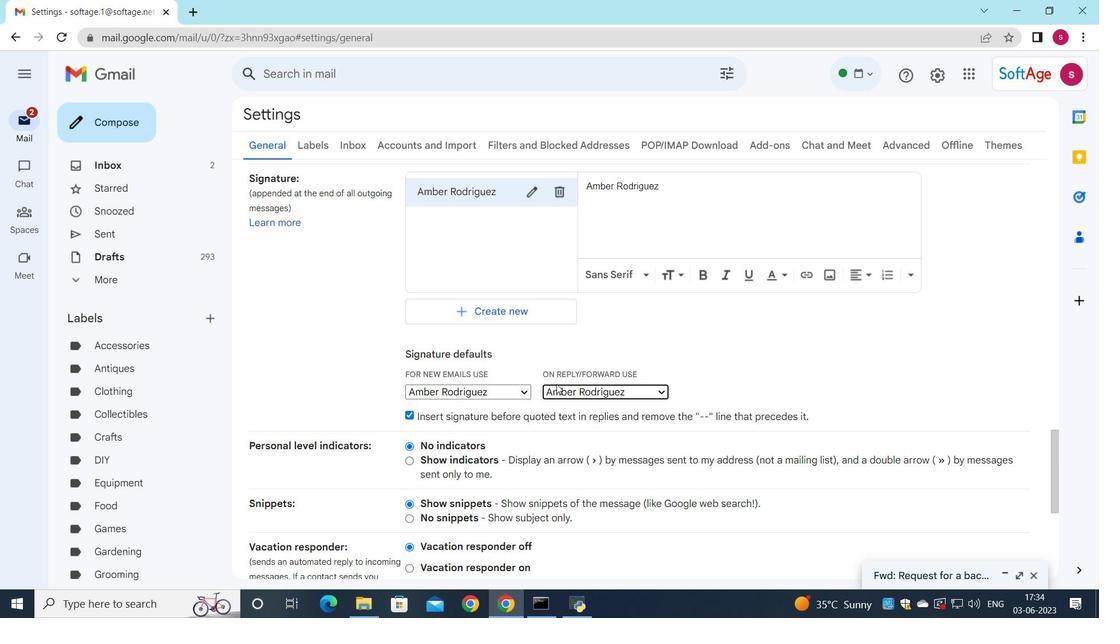 
Action: Mouse moved to (554, 384)
Screenshot: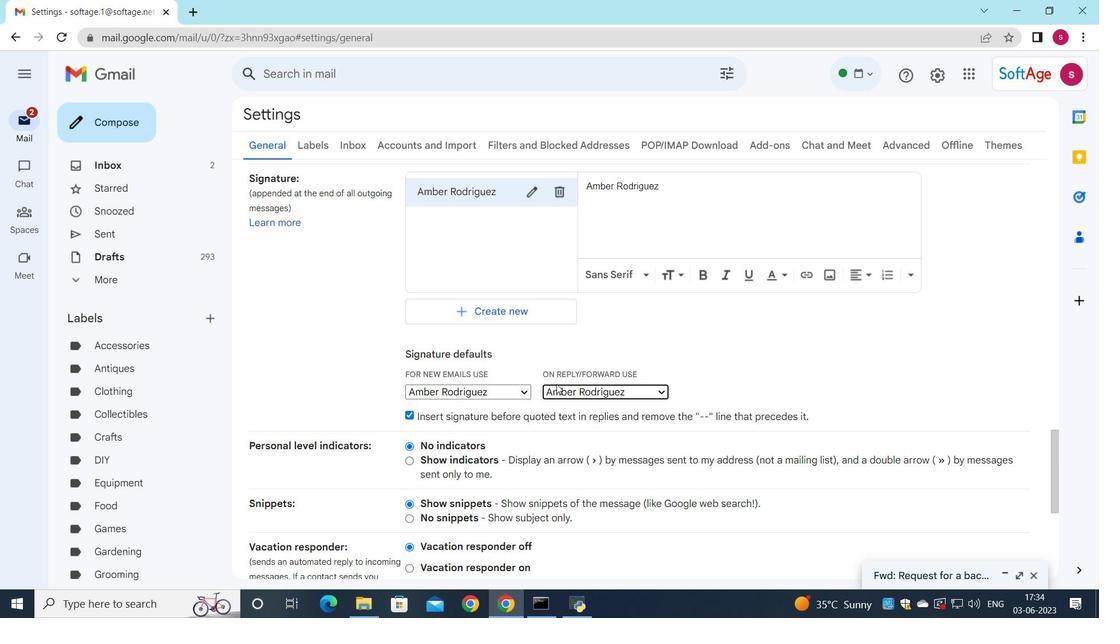 
Action: Mouse scrolled (554, 383) with delta (0, 0)
Screenshot: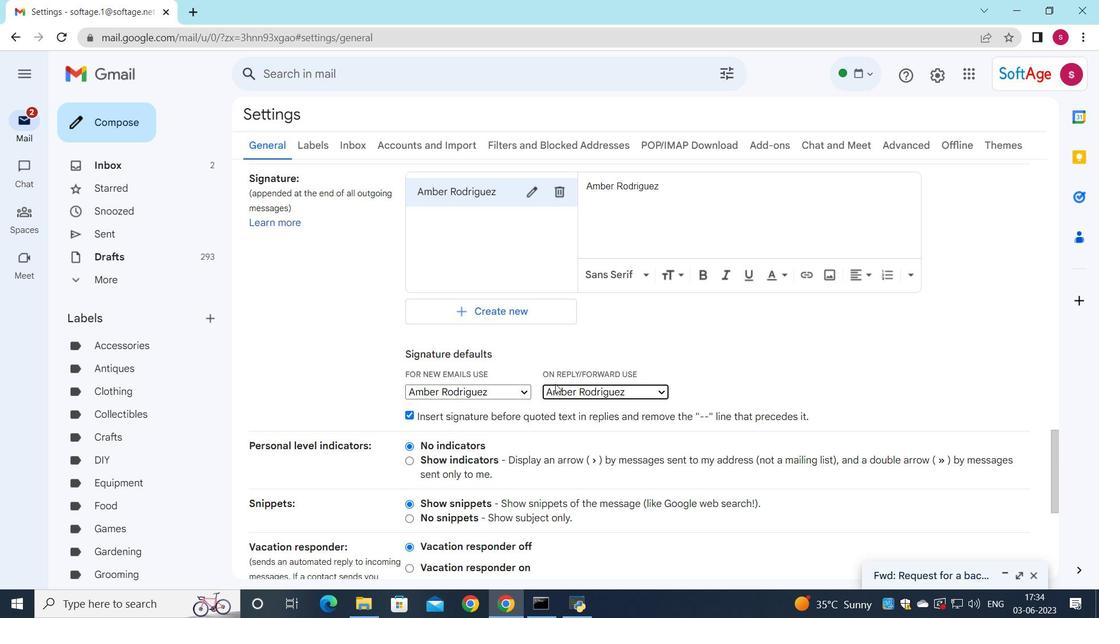 
Action: Mouse scrolled (554, 383) with delta (0, 0)
Screenshot: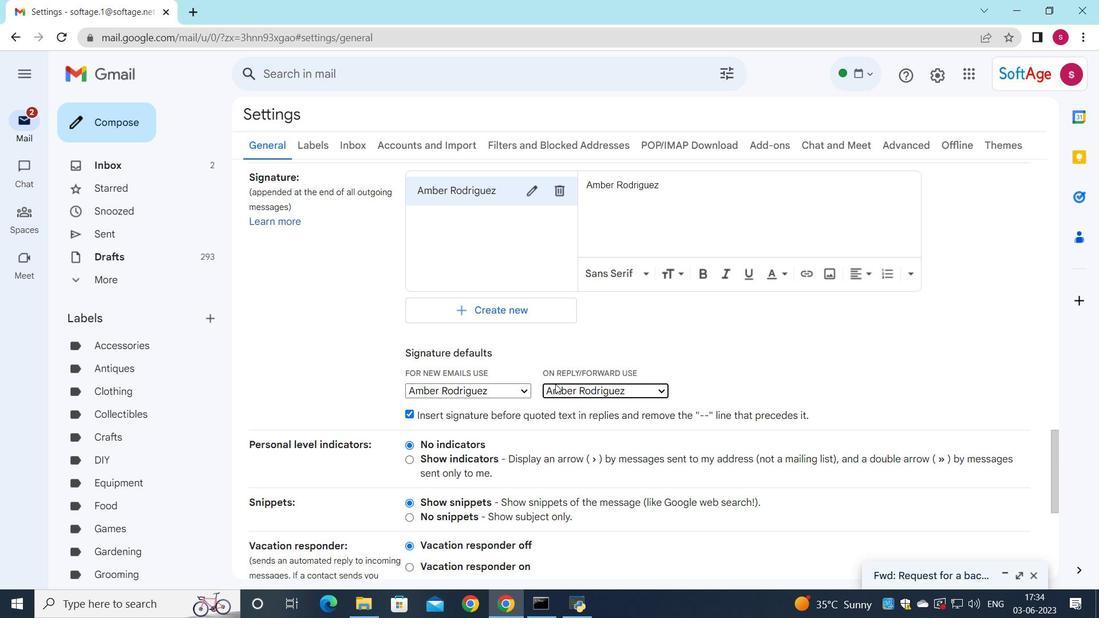 
Action: Mouse moved to (554, 388)
Screenshot: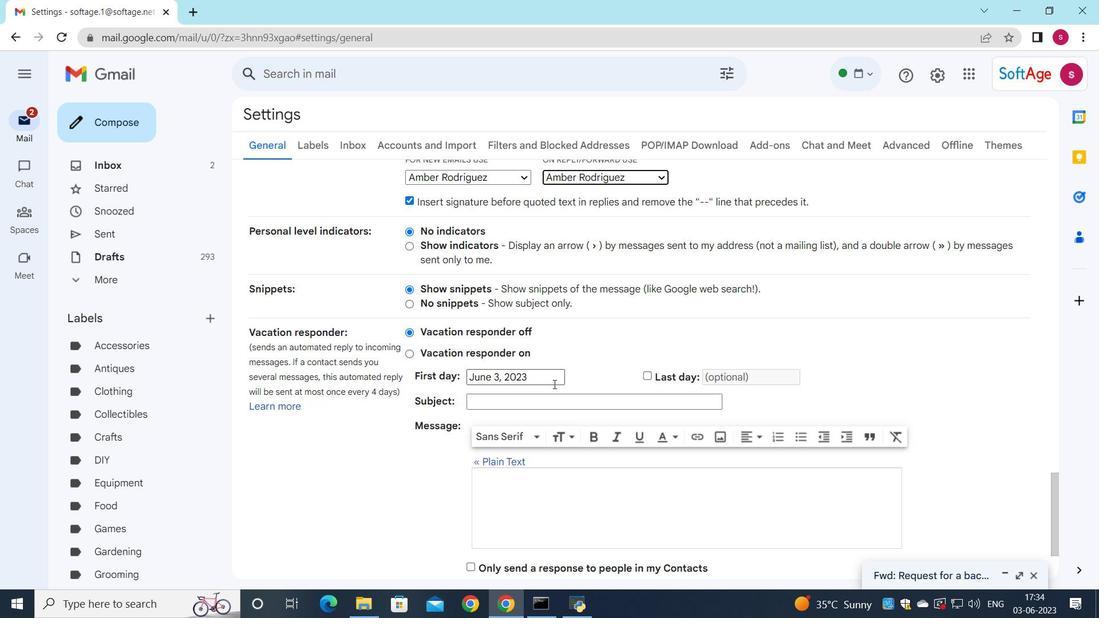 
Action: Mouse scrolled (554, 385) with delta (0, 0)
Screenshot: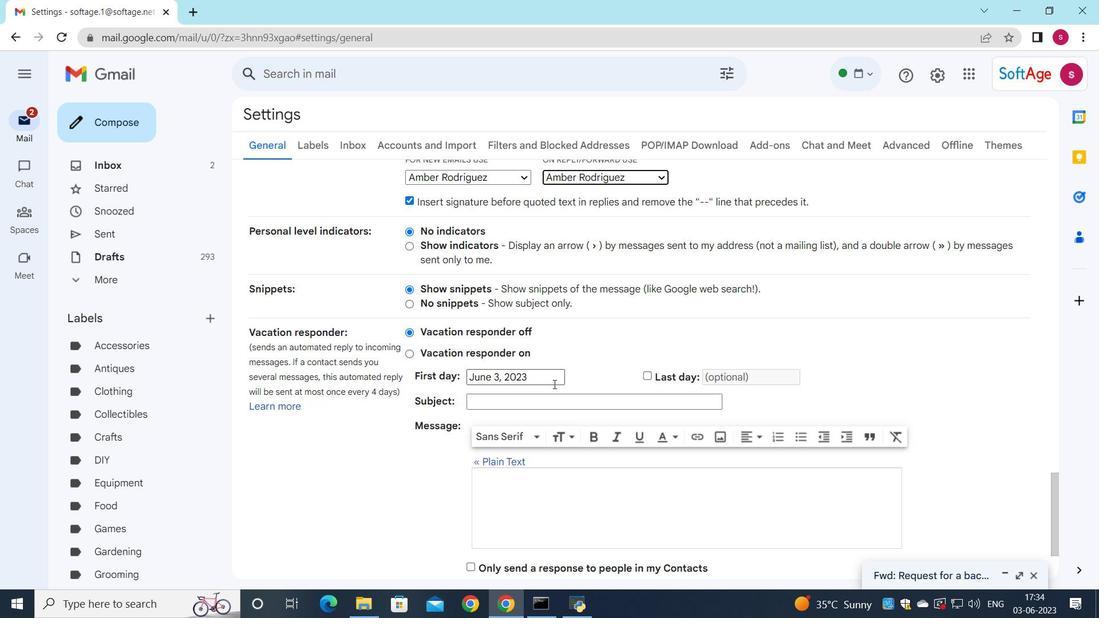 
Action: Mouse moved to (554, 390)
Screenshot: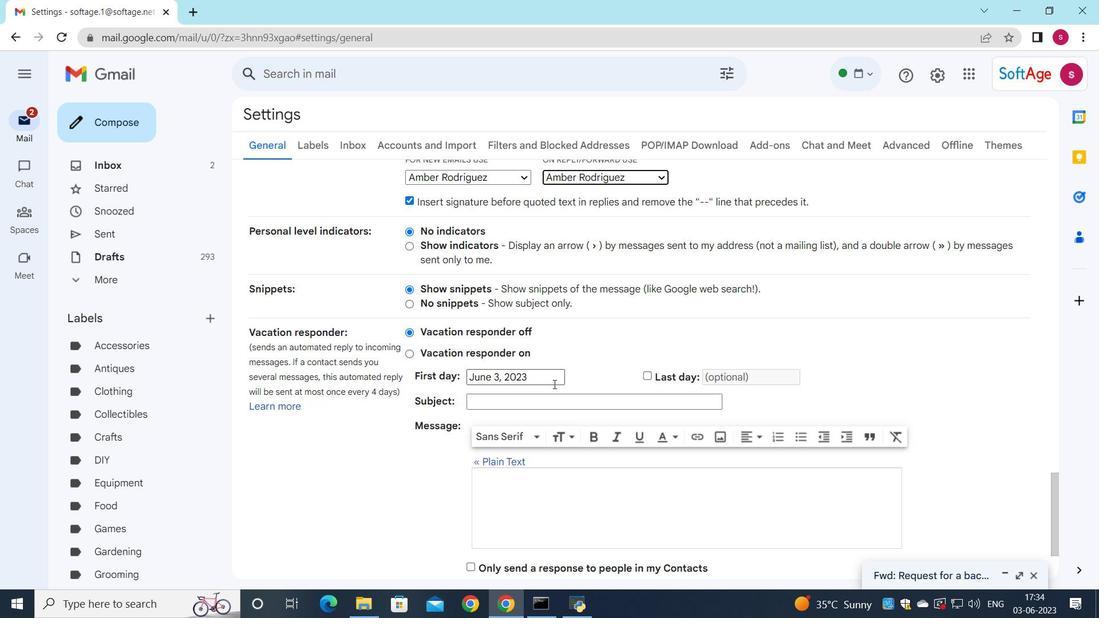 
Action: Mouse scrolled (554, 389) with delta (0, 0)
Screenshot: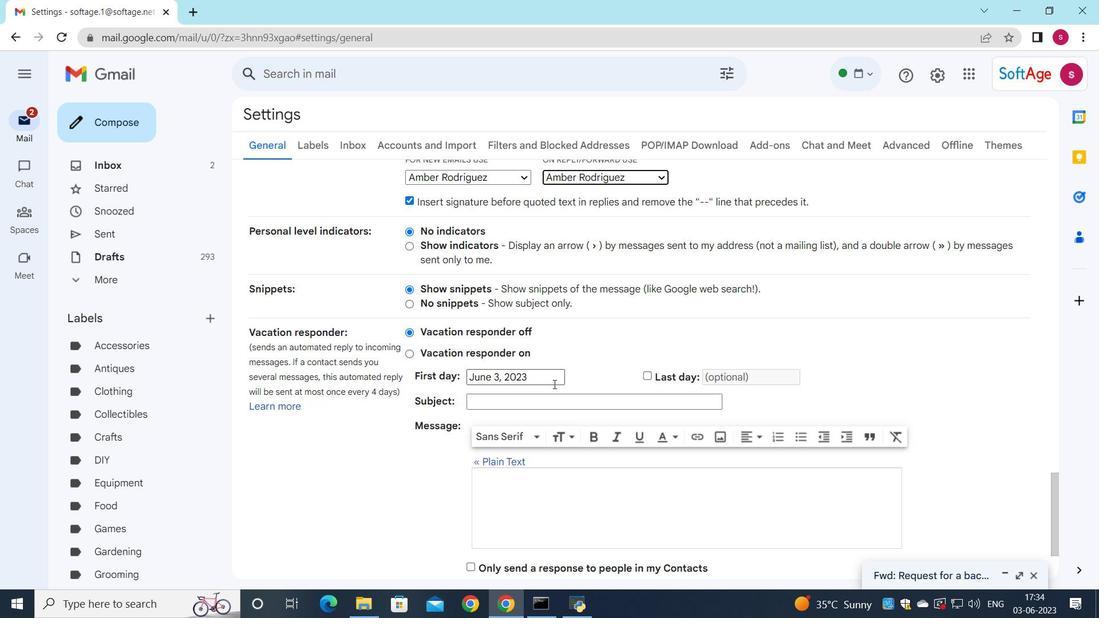 
Action: Mouse moved to (554, 393)
Screenshot: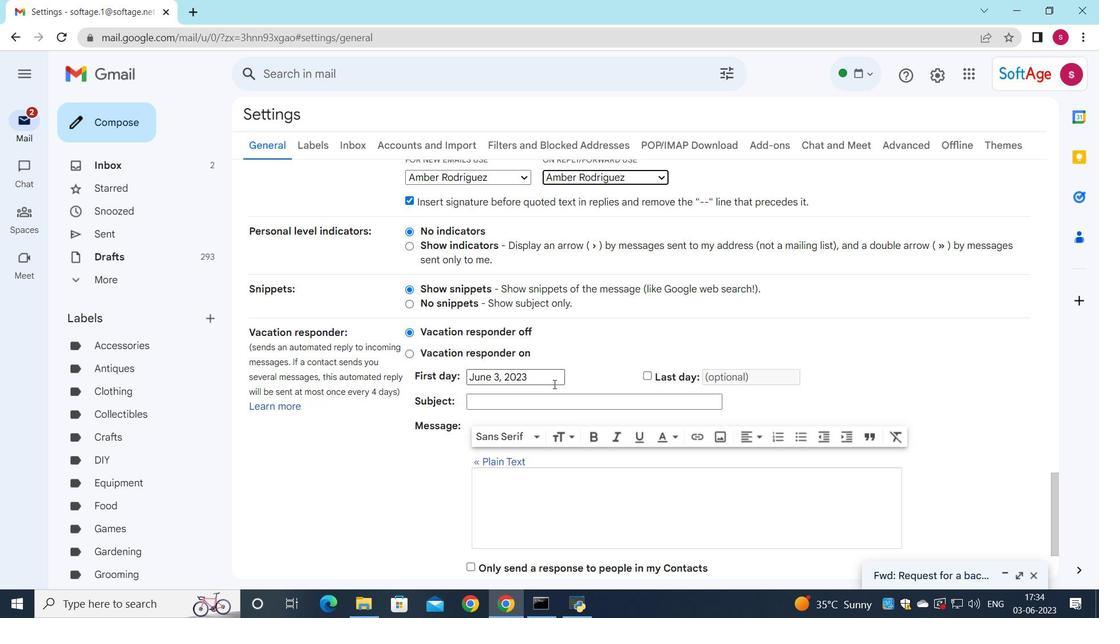 
Action: Mouse scrolled (554, 392) with delta (0, 0)
Screenshot: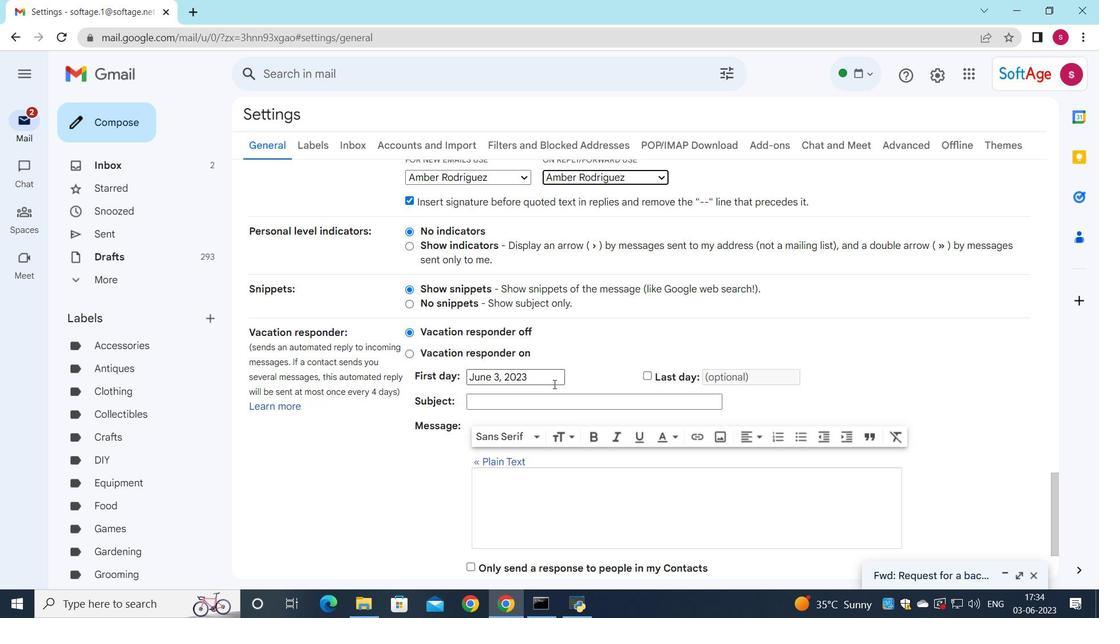 
Action: Mouse moved to (554, 395)
Screenshot: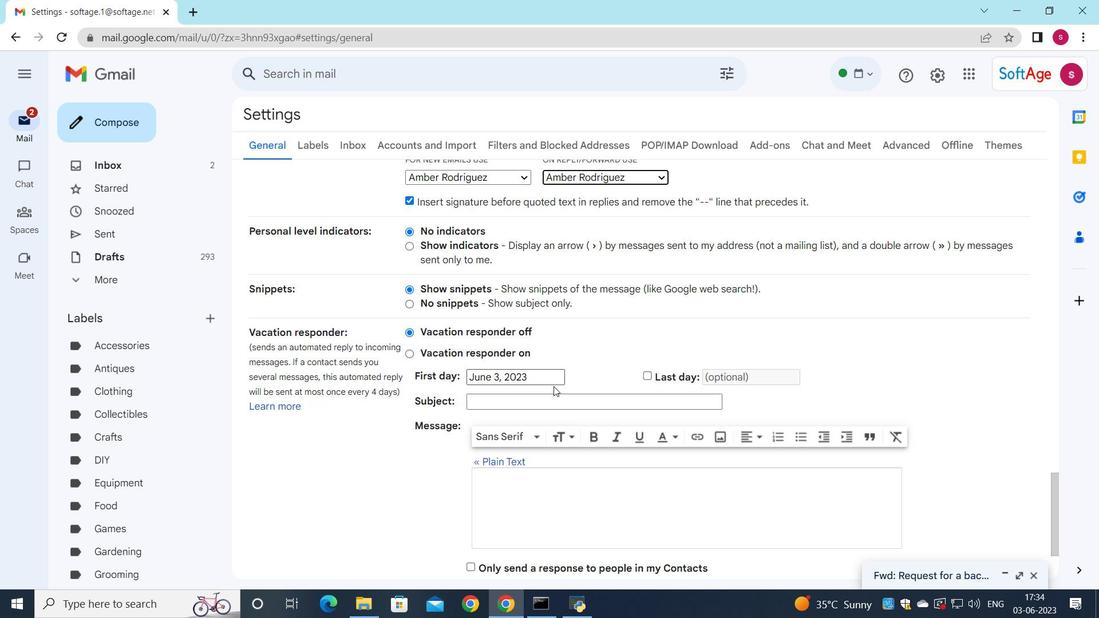 
Action: Mouse scrolled (554, 394) with delta (0, 0)
Screenshot: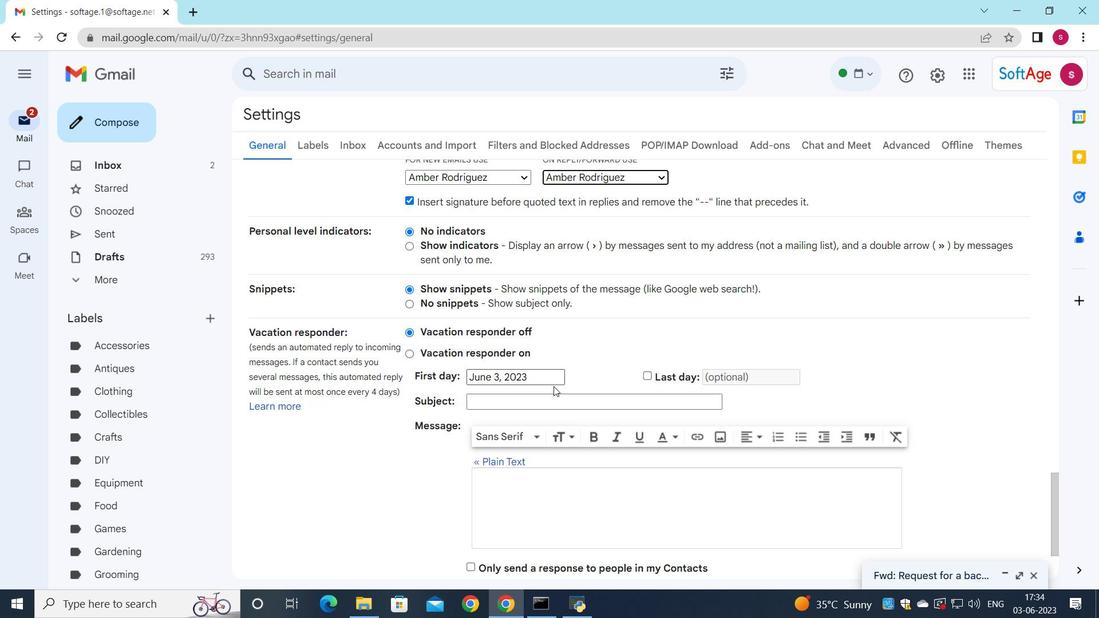 
Action: Mouse moved to (598, 502)
Screenshot: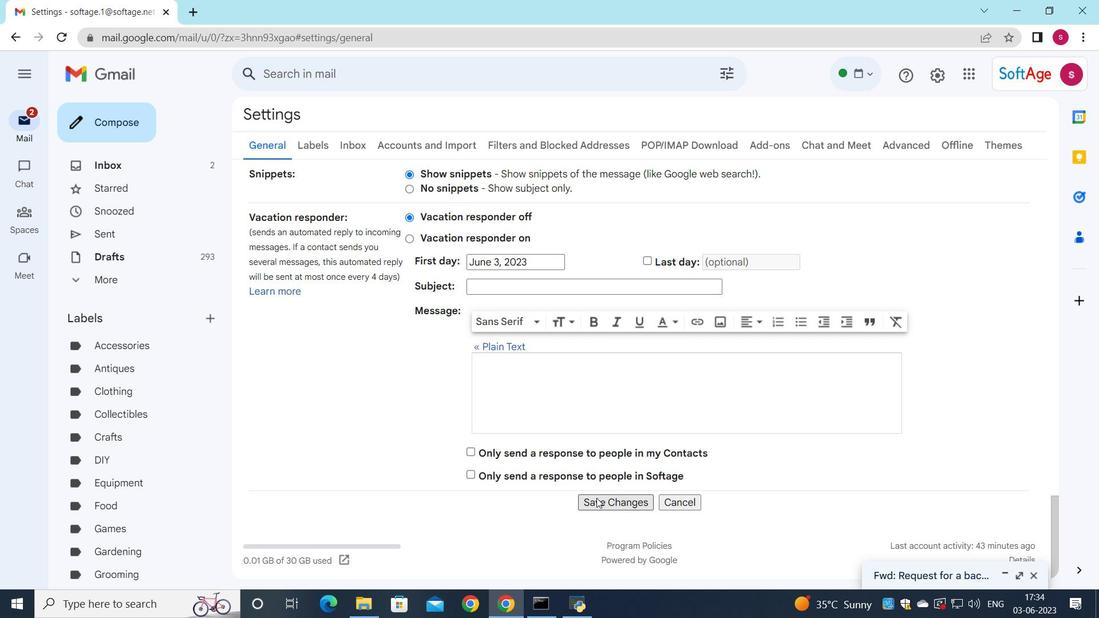 
Action: Mouse pressed left at (598, 502)
Screenshot: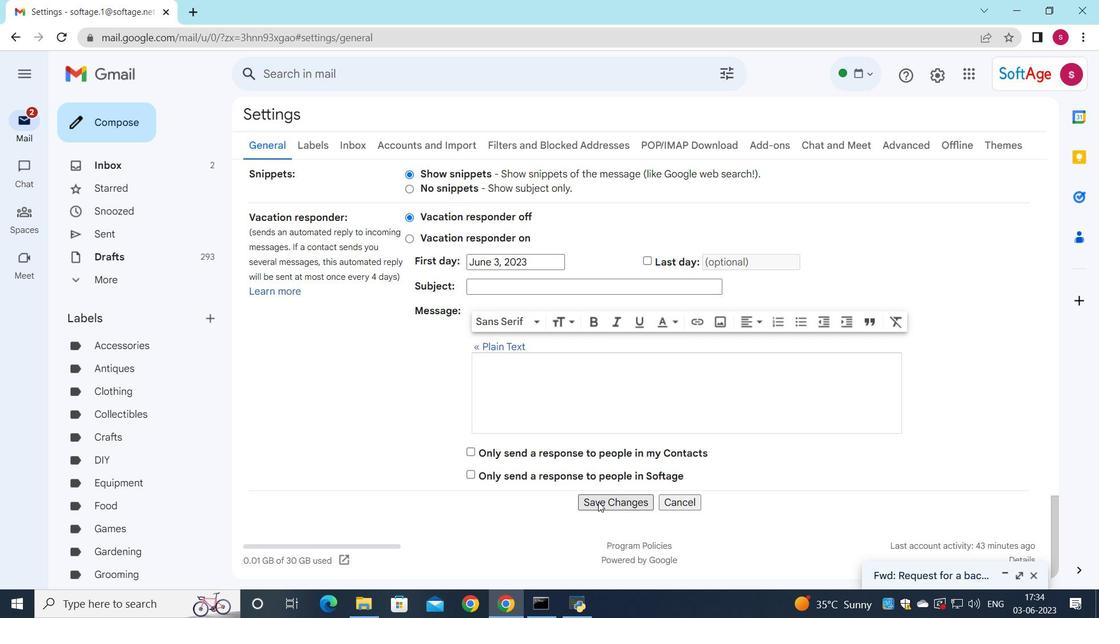 
Action: Mouse moved to (518, 133)
Screenshot: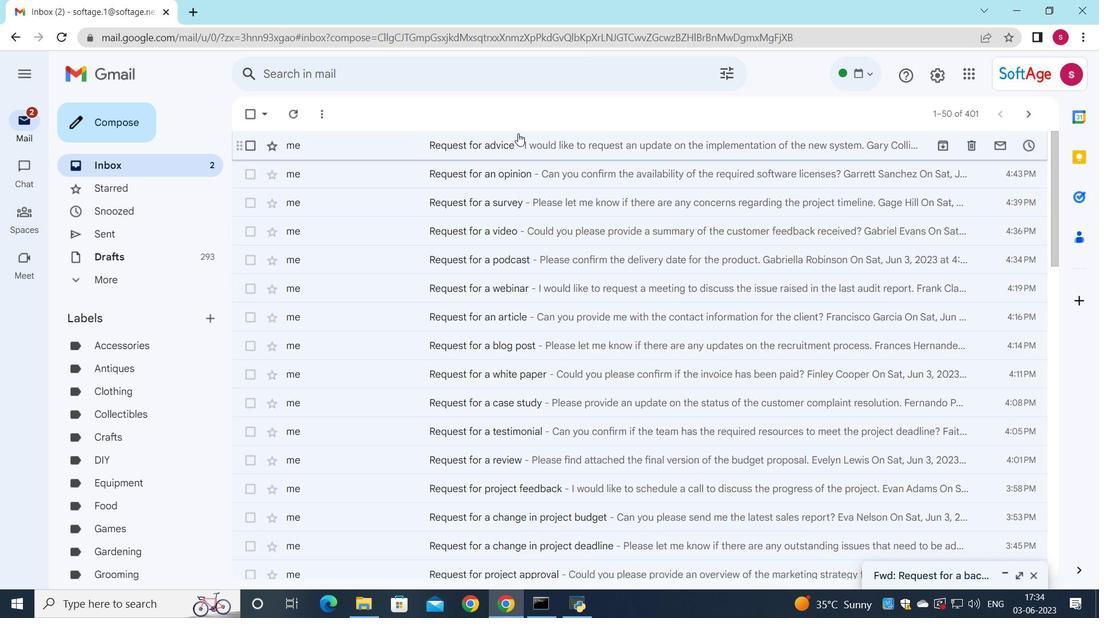 
Action: Mouse pressed left at (518, 133)
Screenshot: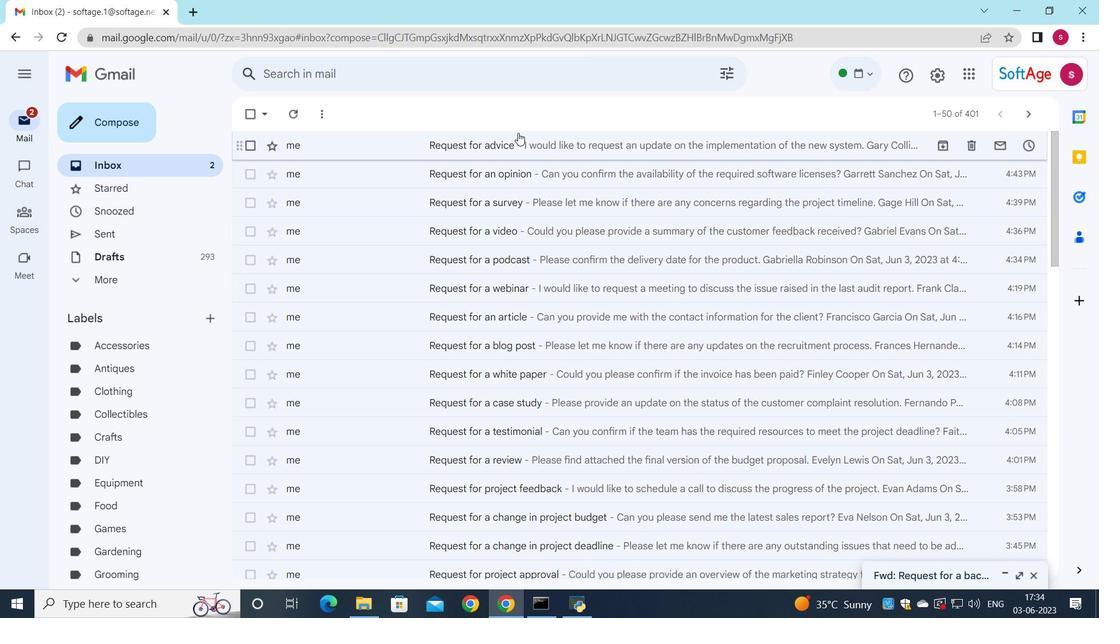 
Action: Mouse moved to (1058, 160)
Screenshot: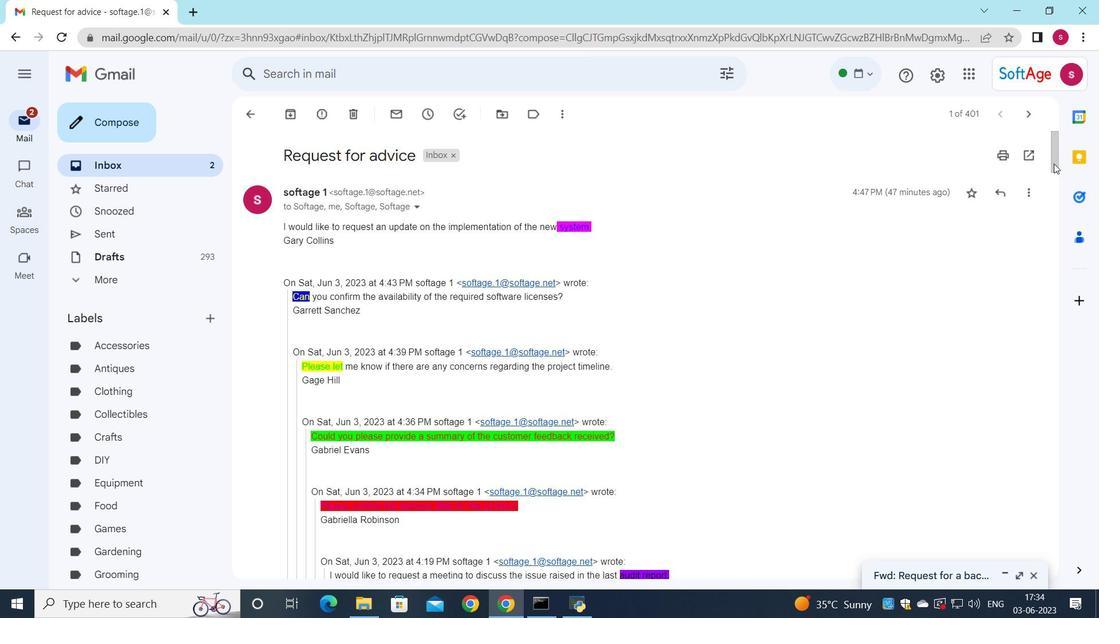 
Action: Mouse pressed left at (1058, 160)
Screenshot: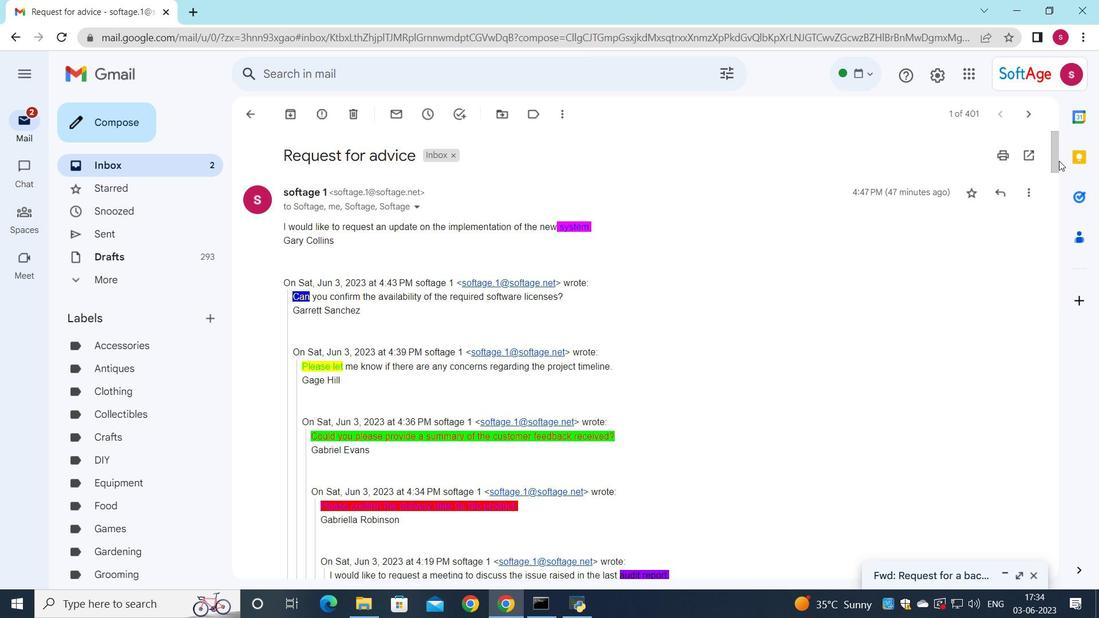 
Action: Mouse moved to (1052, 168)
Screenshot: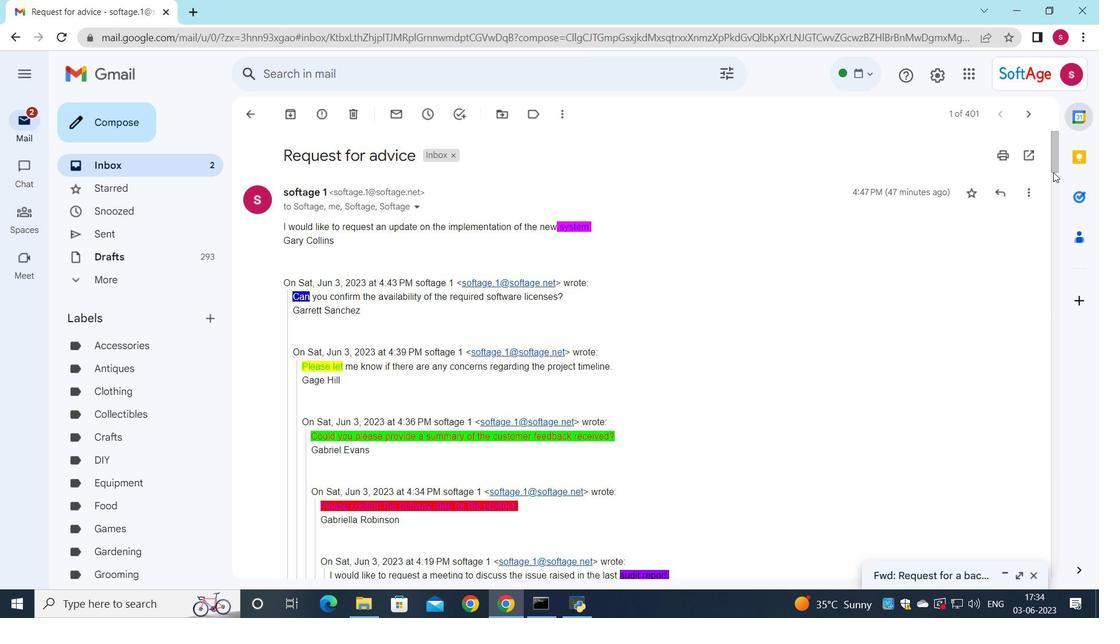 
Action: Mouse pressed left at (1052, 168)
Screenshot: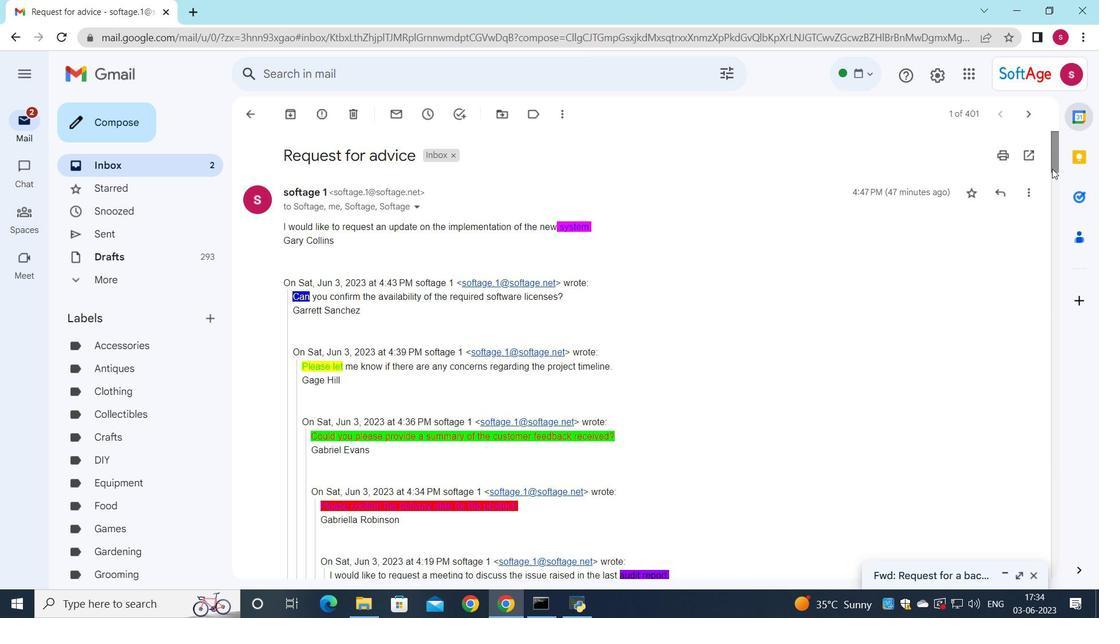 
Action: Mouse moved to (503, 501)
Screenshot: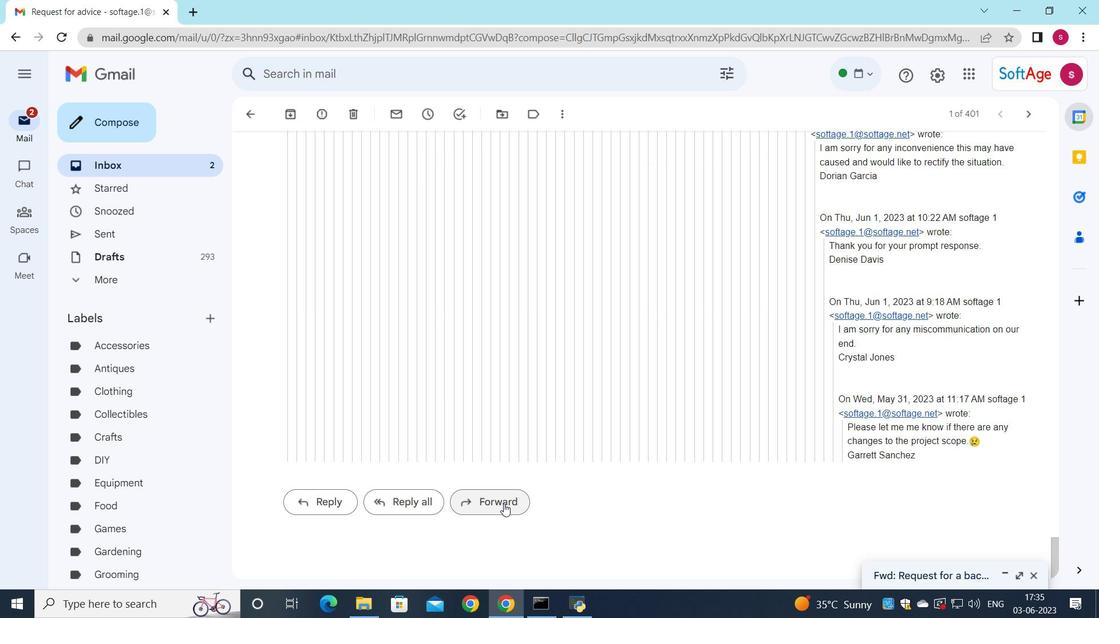 
Action: Mouse pressed left at (503, 501)
Screenshot: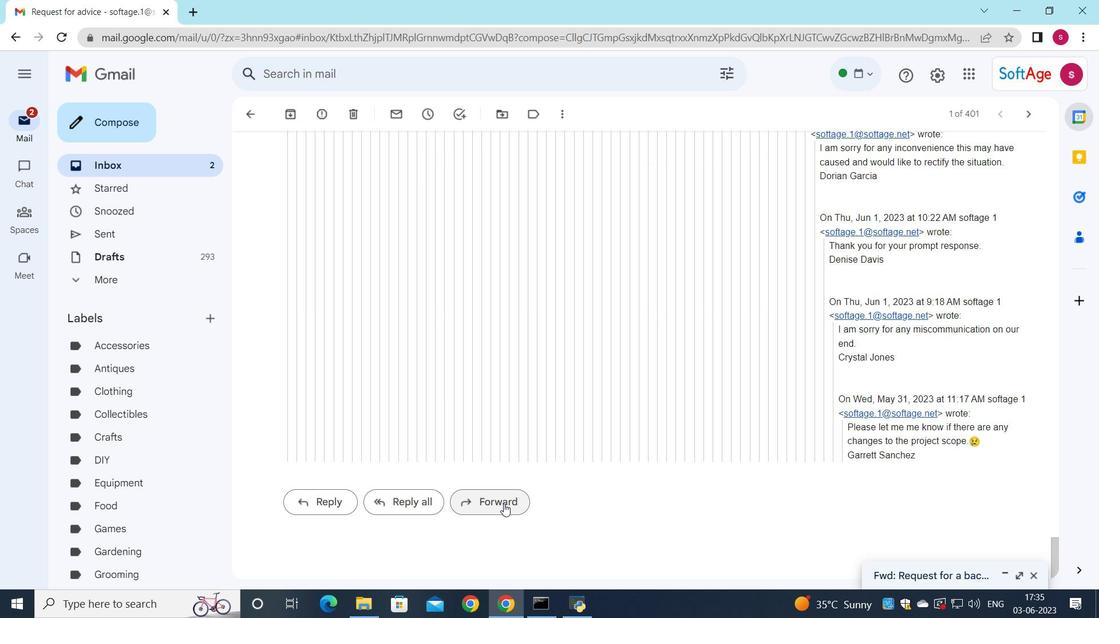 
Action: Mouse moved to (313, 453)
Screenshot: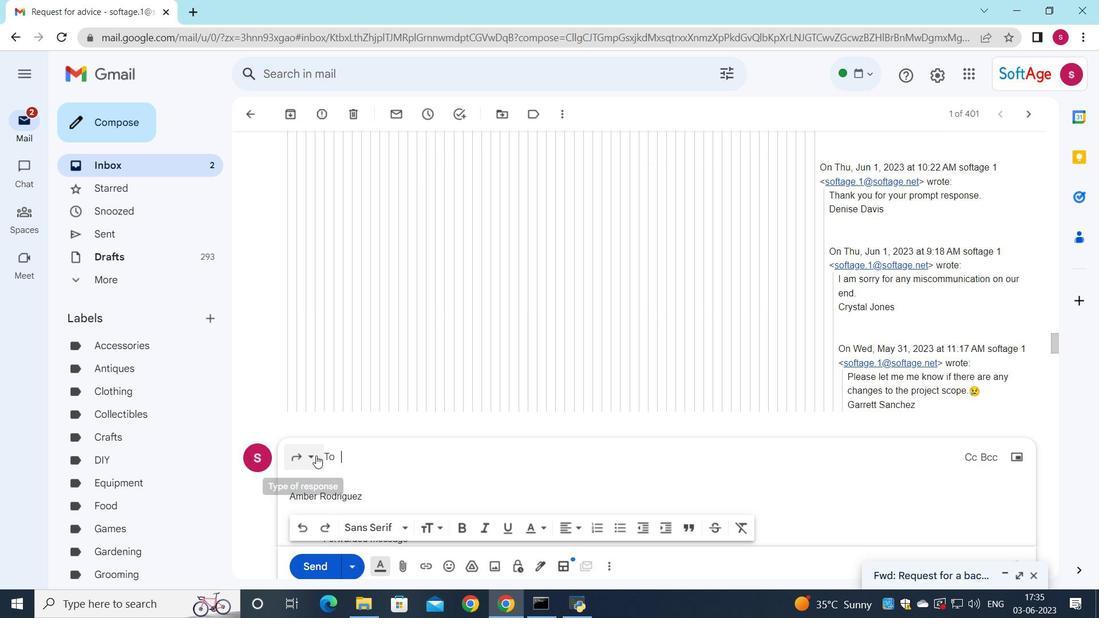 
Action: Mouse pressed left at (313, 453)
Screenshot: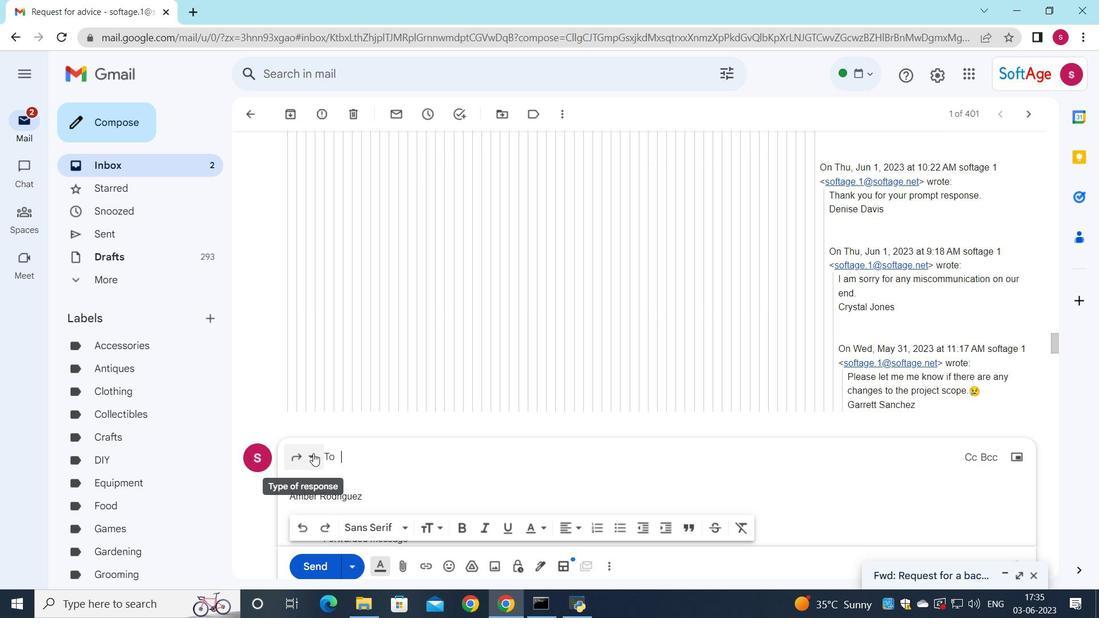 
Action: Mouse moved to (346, 406)
Screenshot: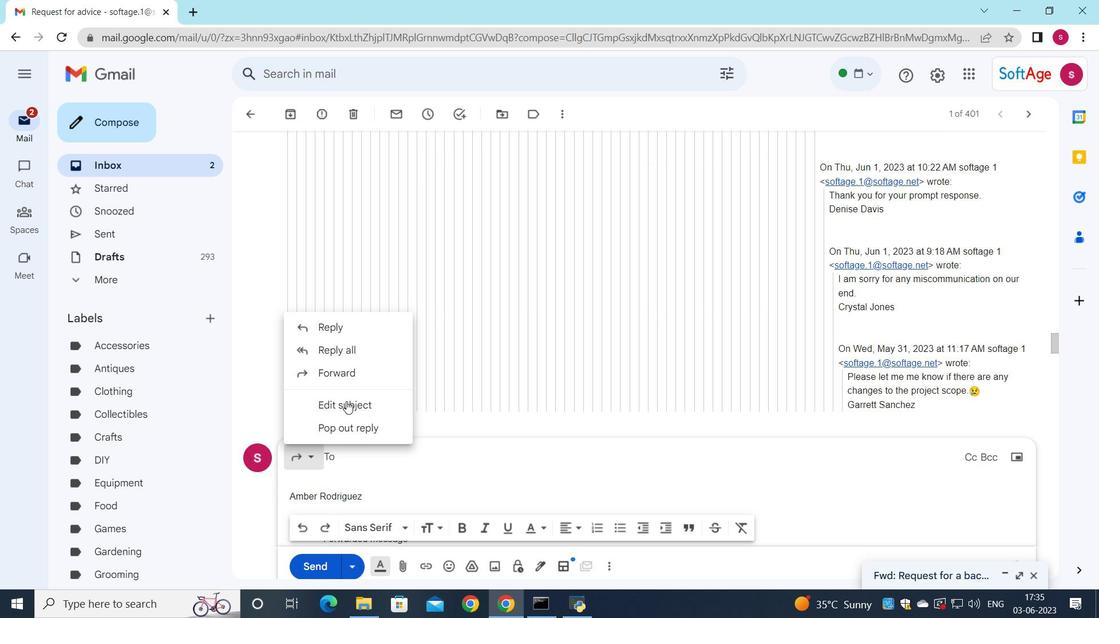 
Action: Mouse pressed left at (346, 406)
Screenshot: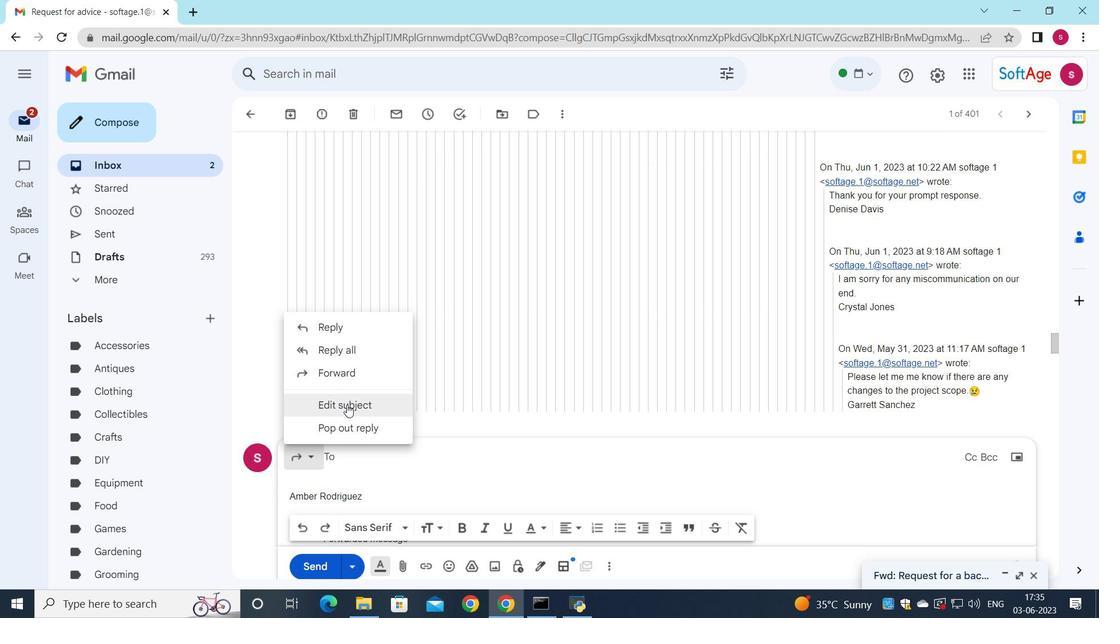 
Action: Key pressed <Key.shift>Thank<Key.space>you
Screenshot: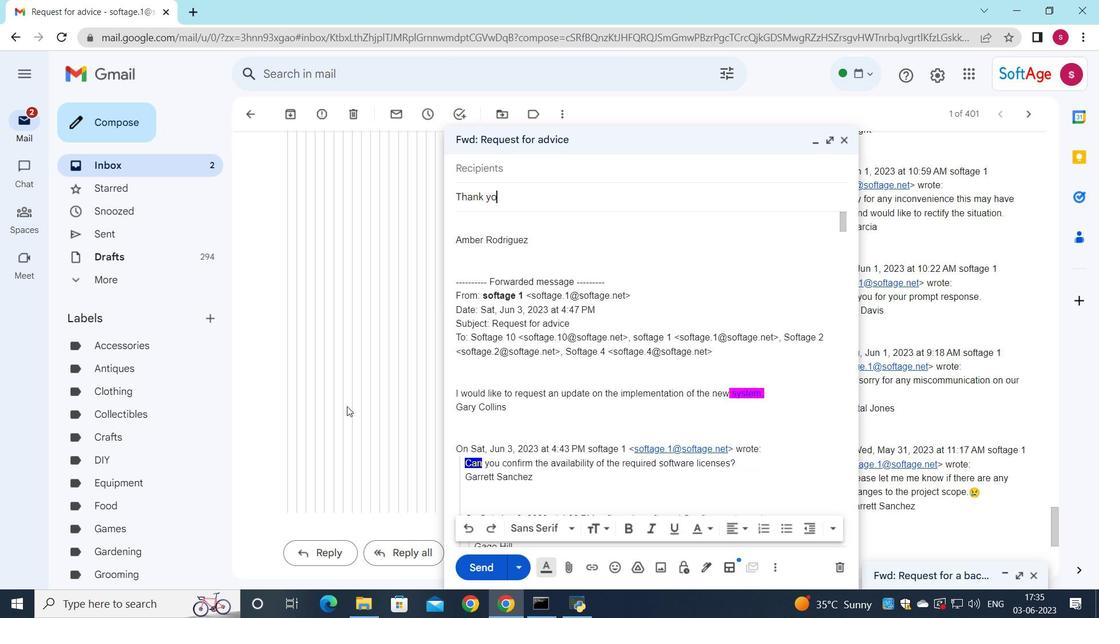 
Action: Mouse moved to (492, 166)
Screenshot: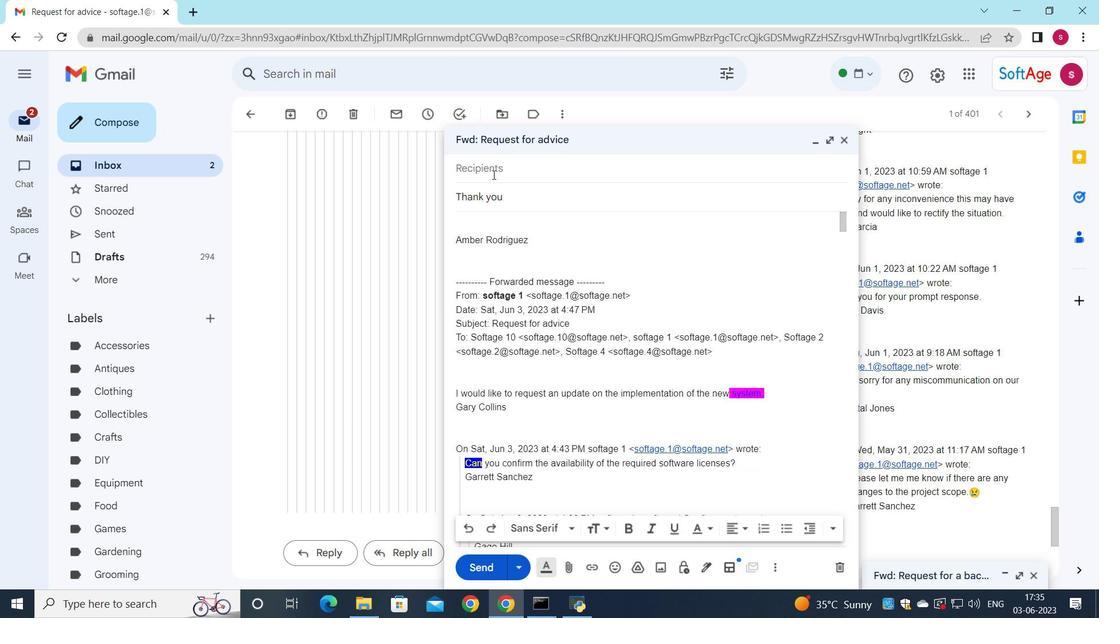 
Action: Mouse pressed left at (492, 166)
Screenshot: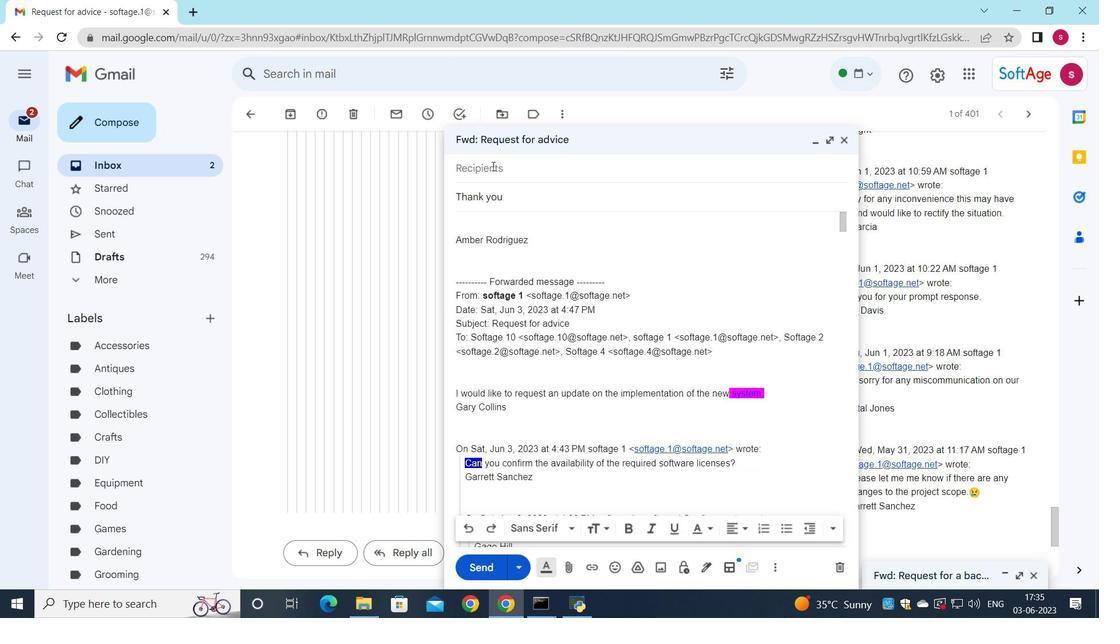 
Action: Key pressed s
Screenshot: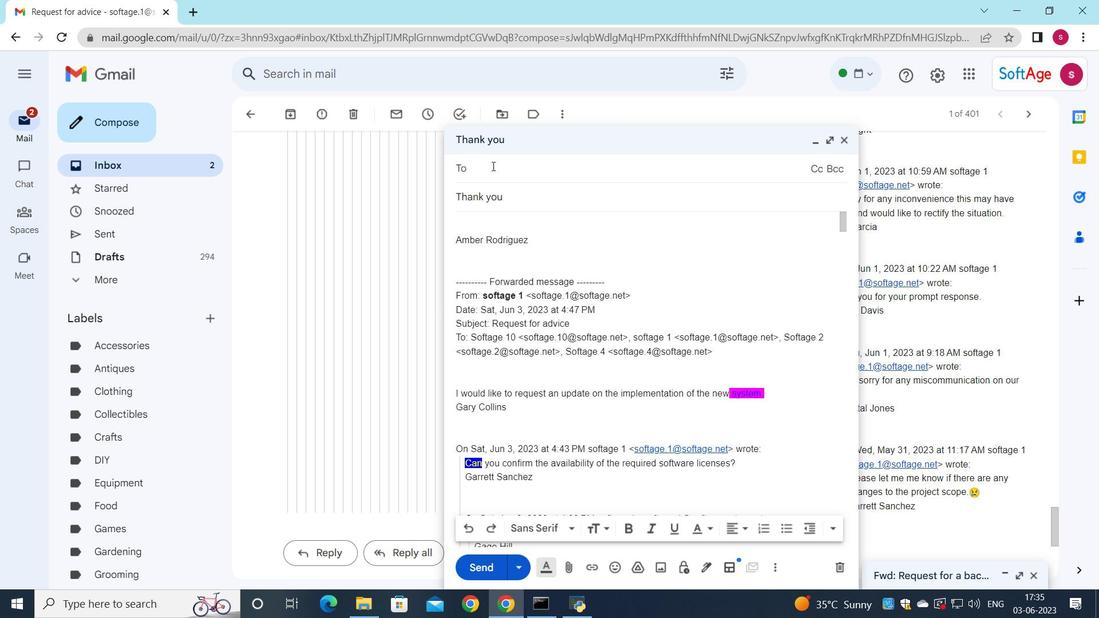 
Action: Mouse moved to (577, 198)
Screenshot: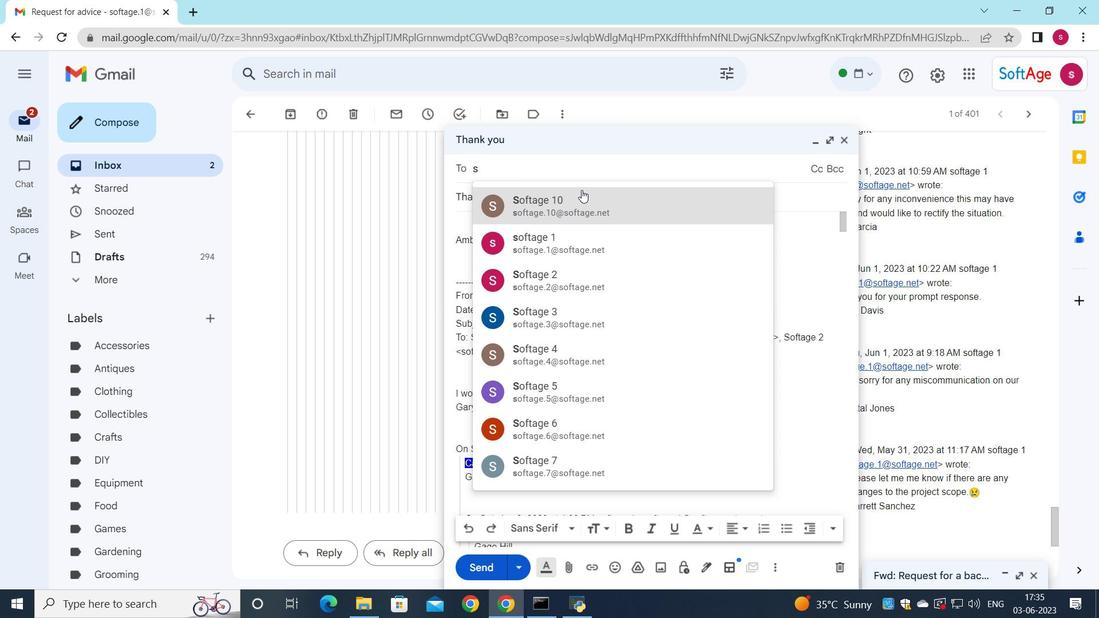
Action: Mouse pressed left at (577, 198)
Screenshot: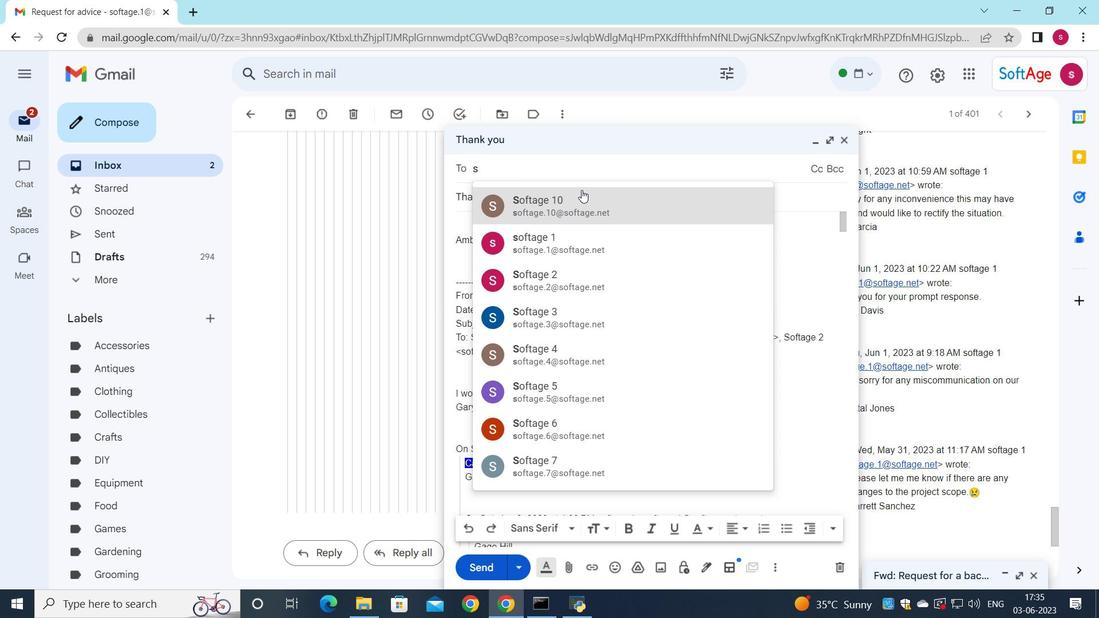 
Action: Mouse moved to (475, 231)
Screenshot: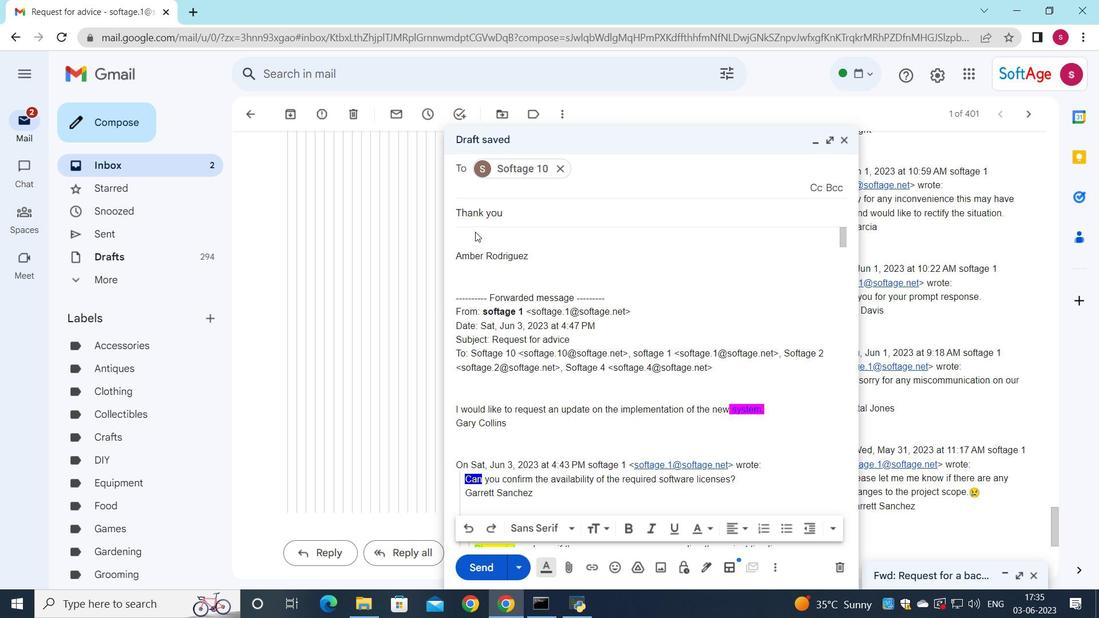 
Action: Mouse pressed left at (475, 231)
Screenshot: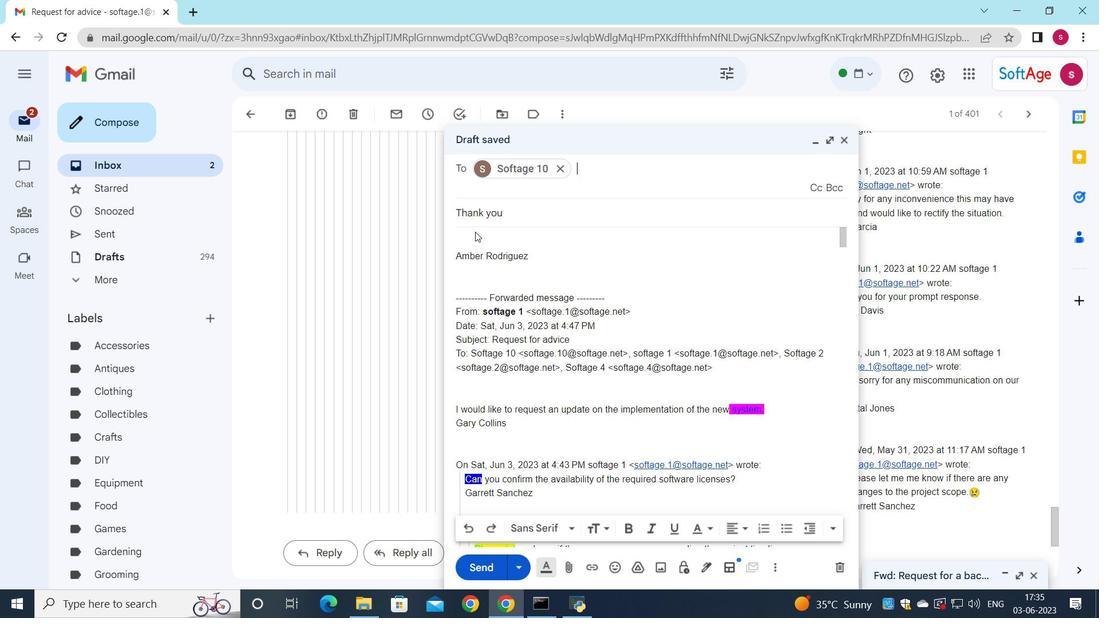 
Action: Mouse moved to (599, 207)
Screenshot: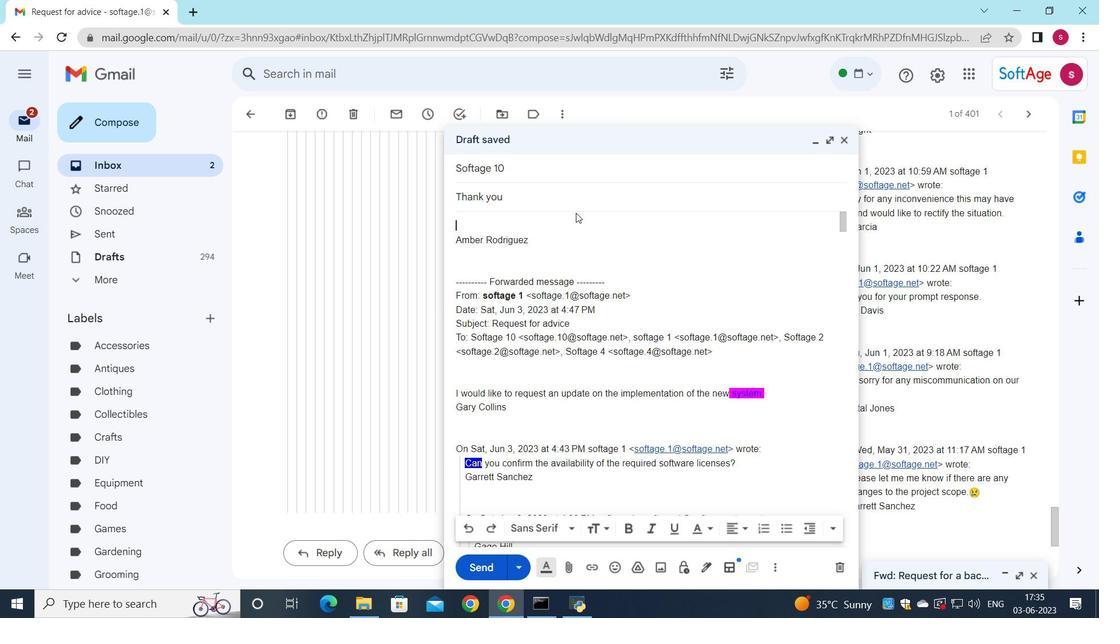
Action: Key pressed <Key.shift>I<Key.space>would<Key.space>like<Key.space>to<Key.space>request<Key.space>a<Key.space>meeting<Key.space>to<Key.space>discuss<Key.space>the<Key.space>upcoming<Key.space>marketing<Key.space>event.
Screenshot: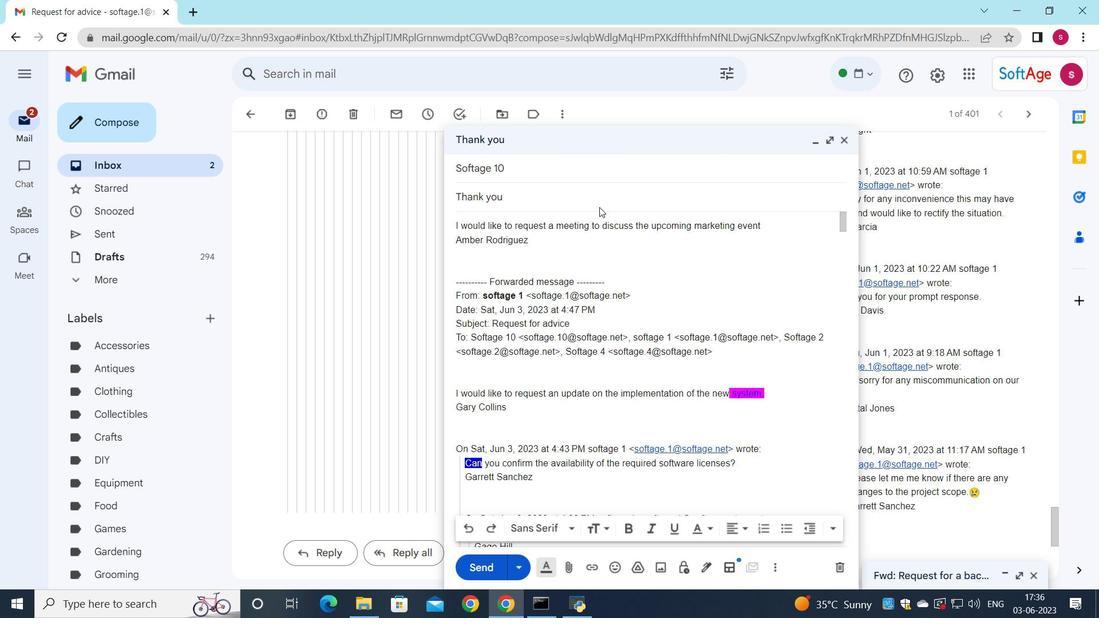 
Action: Mouse moved to (459, 225)
Screenshot: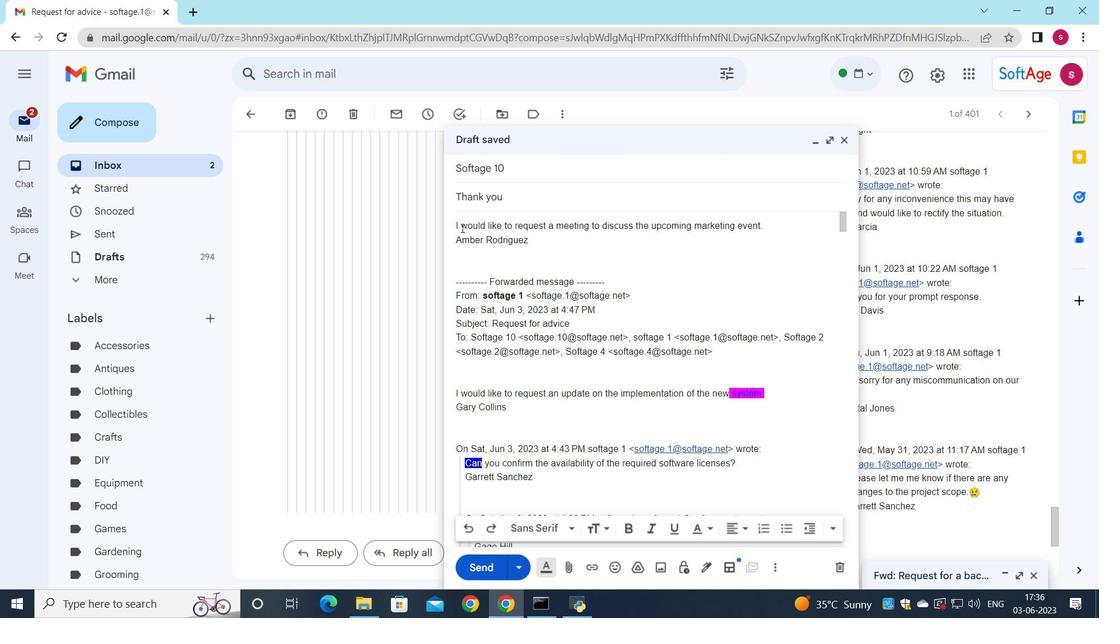 
Action: Mouse pressed left at (459, 225)
Screenshot: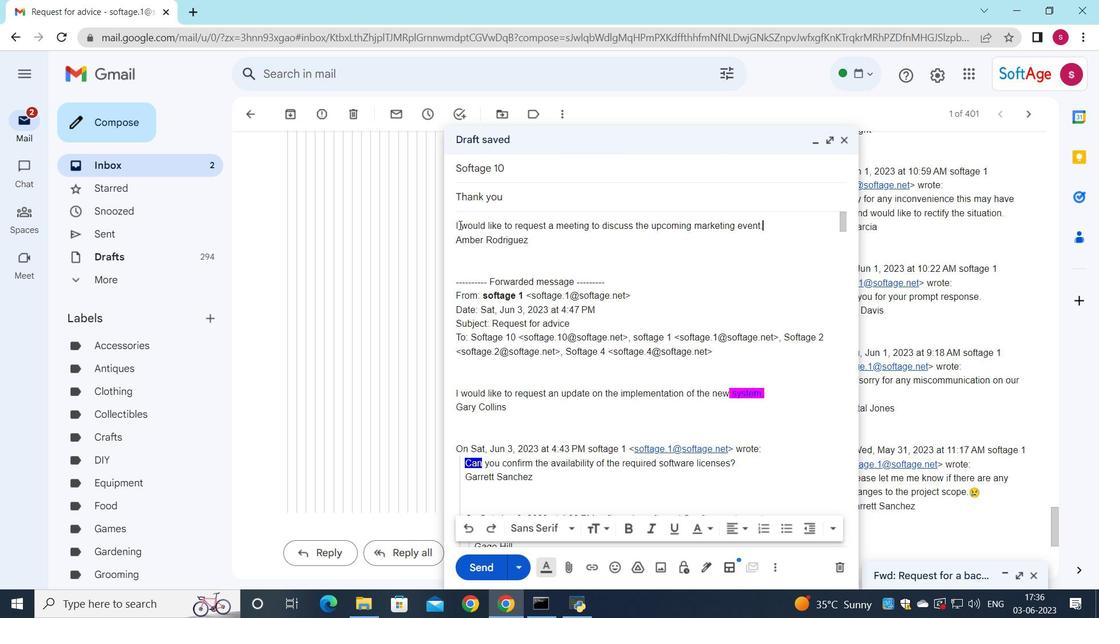 
Action: Mouse moved to (570, 528)
Screenshot: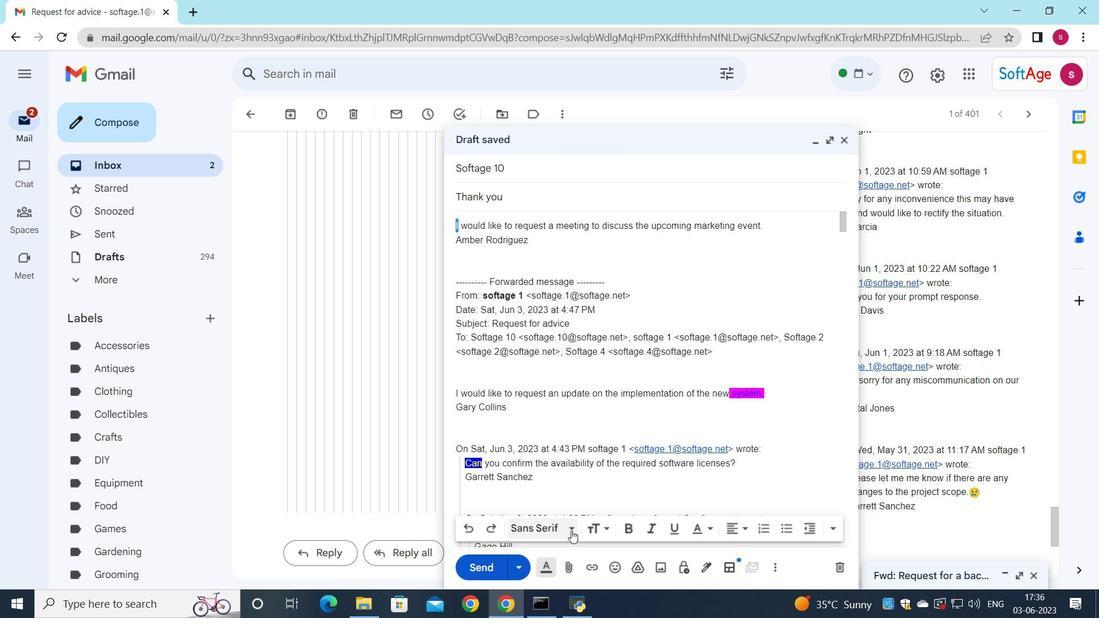 
Action: Mouse pressed left at (570, 528)
Screenshot: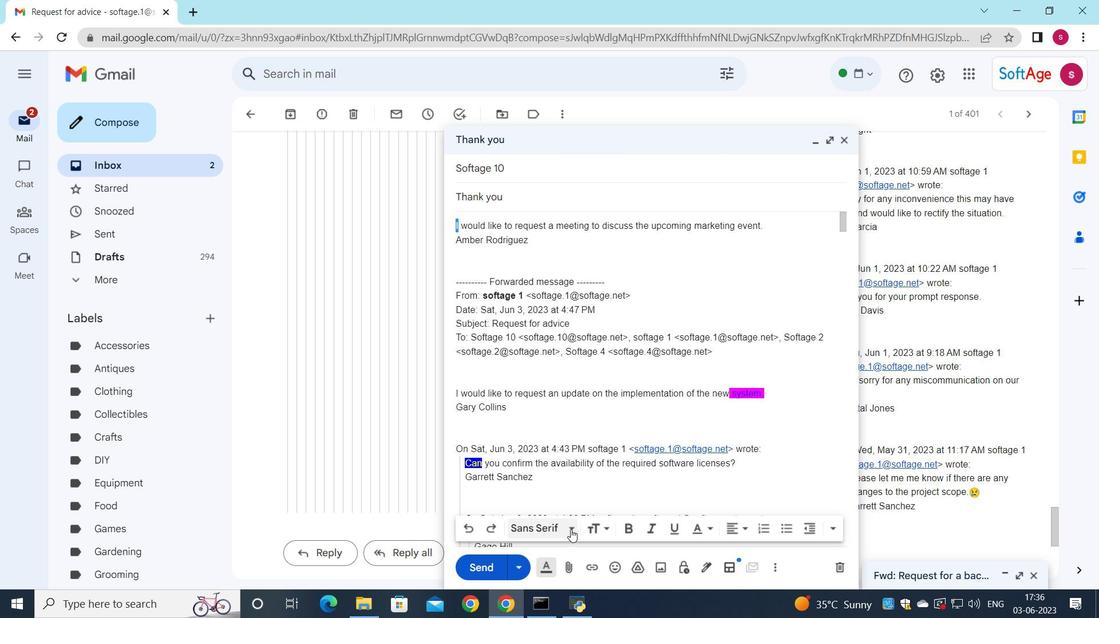 
Action: Mouse moved to (568, 456)
Screenshot: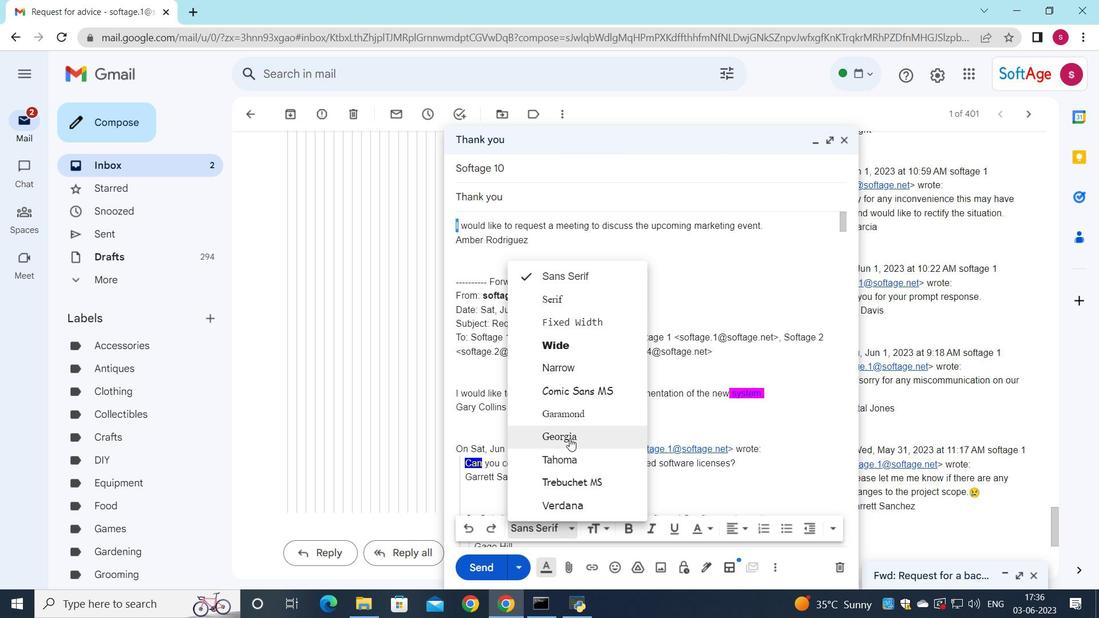 
Action: Mouse pressed left at (568, 456)
Screenshot: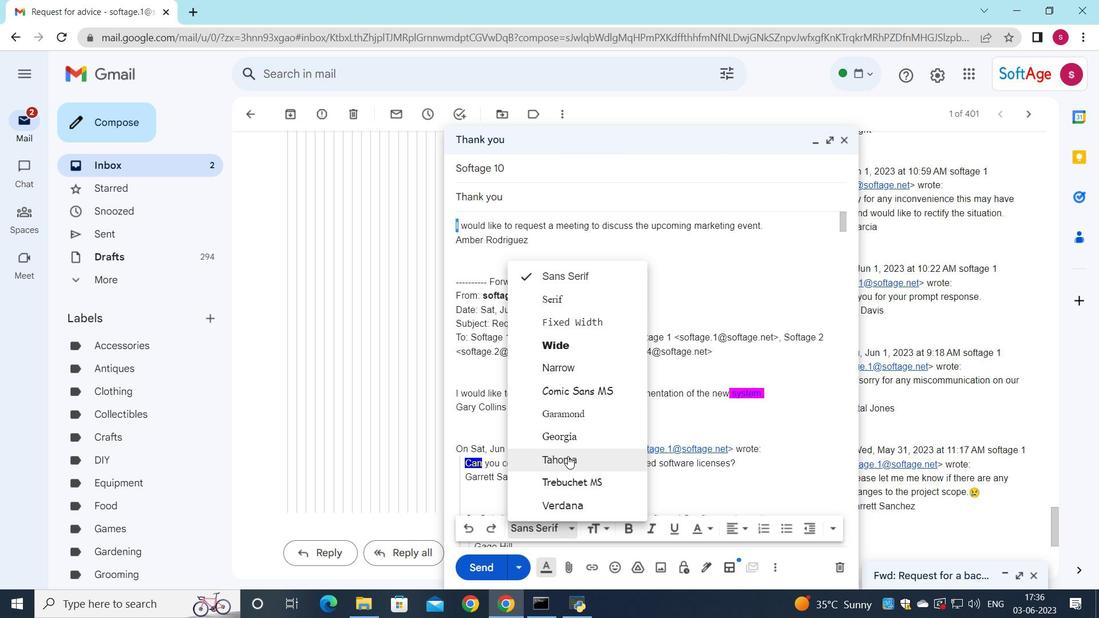 
Action: Mouse moved to (624, 528)
Screenshot: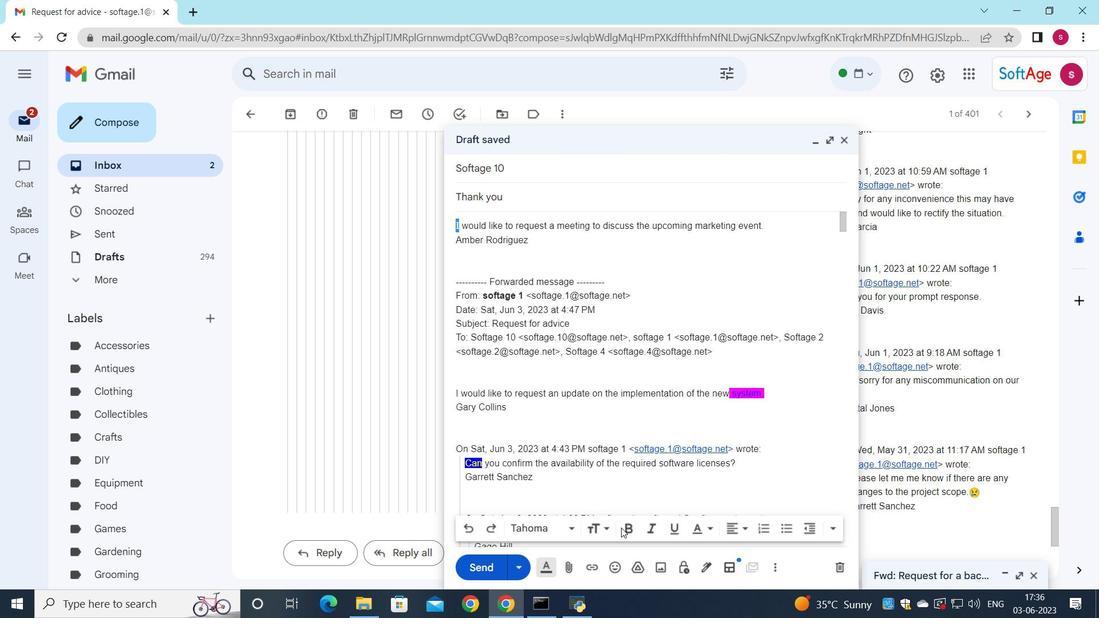 
Action: Mouse pressed left at (624, 528)
Screenshot: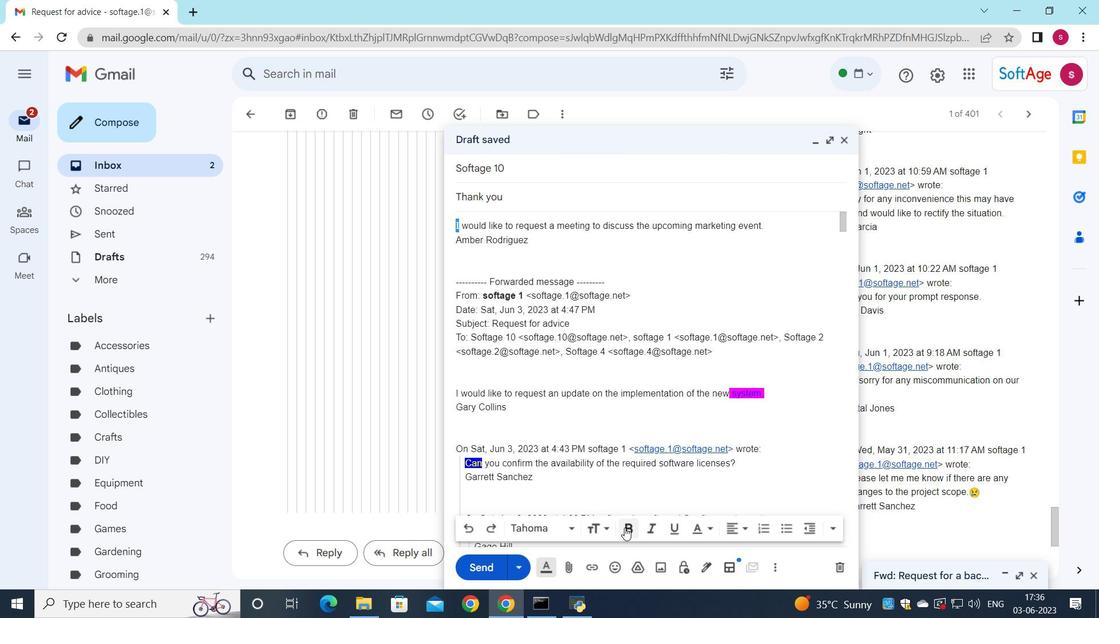 
Action: Mouse moved to (645, 528)
Screenshot: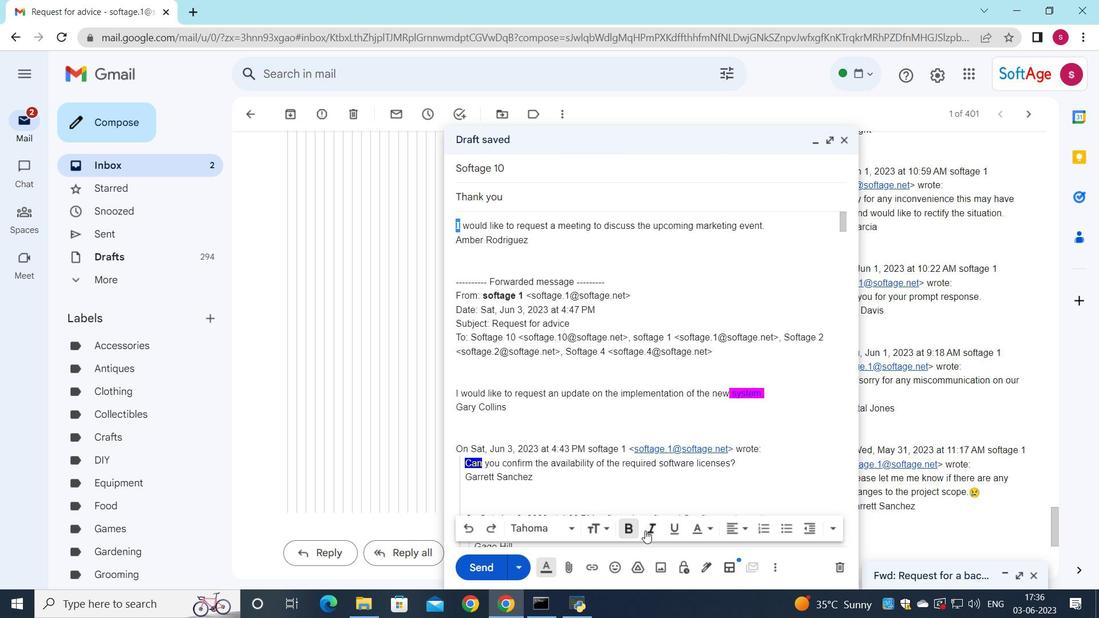
Action: Mouse pressed left at (645, 528)
Screenshot: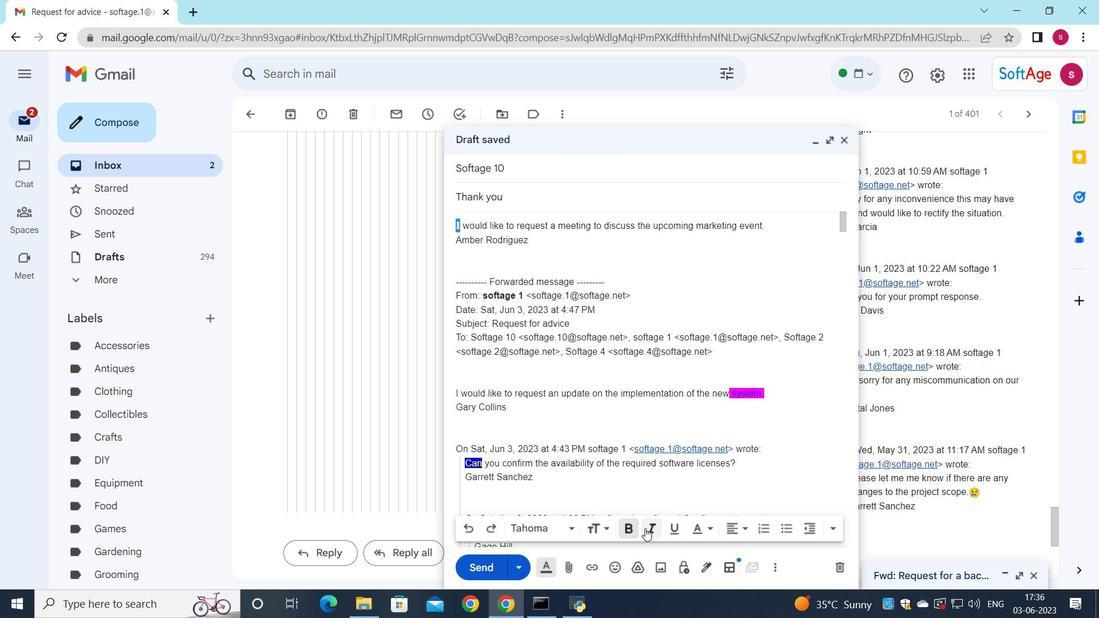 
Action: Mouse moved to (480, 571)
Screenshot: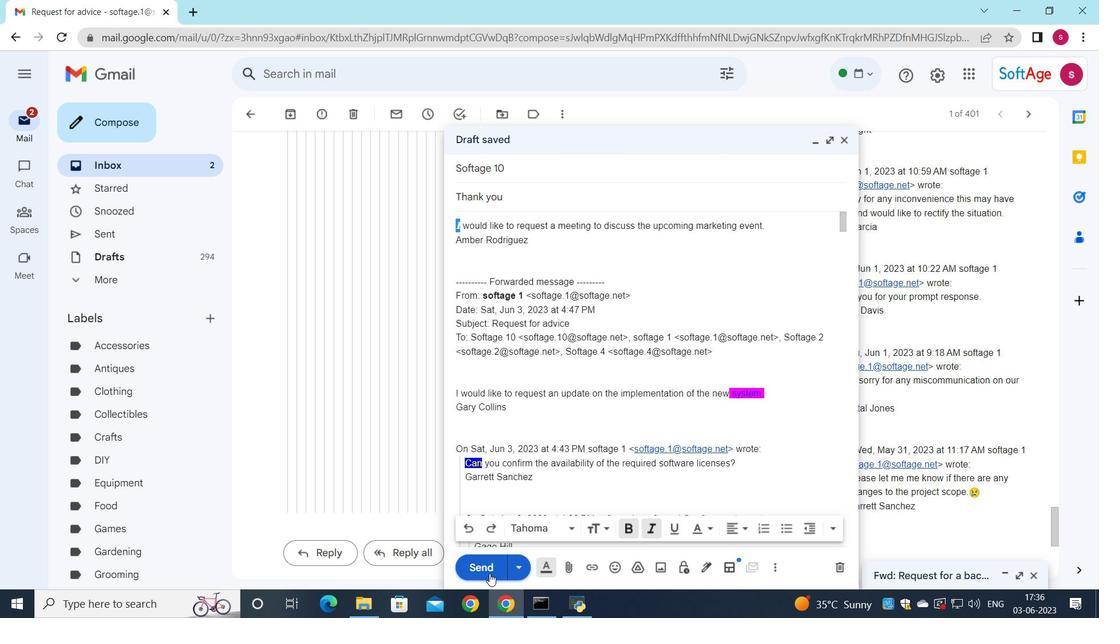 
Action: Mouse pressed left at (480, 571)
Screenshot: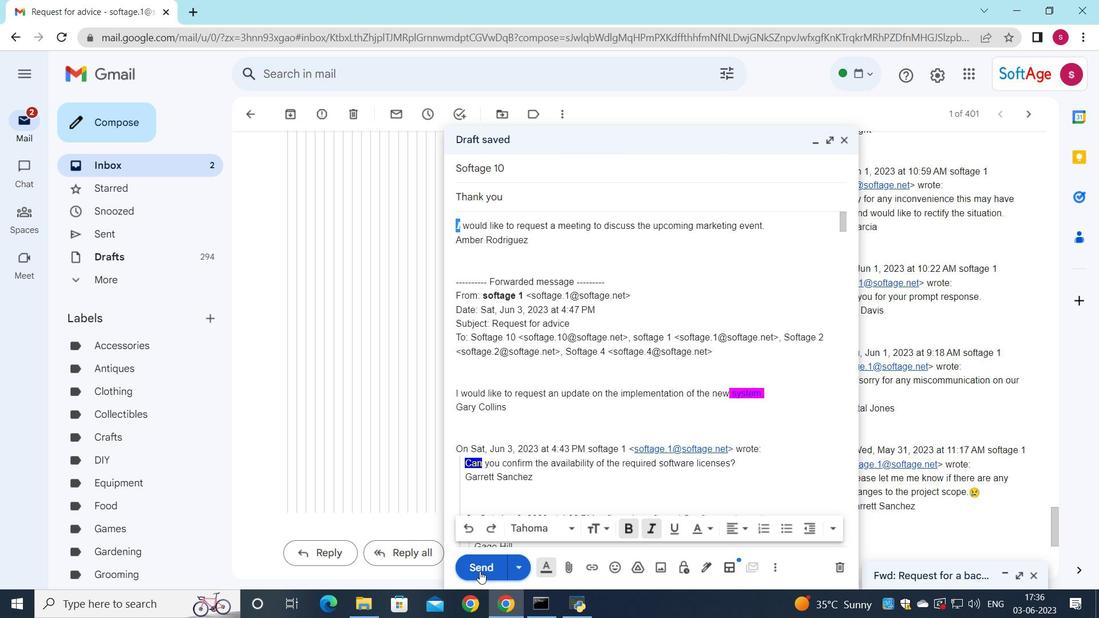 
Action: Mouse moved to (409, 283)
Screenshot: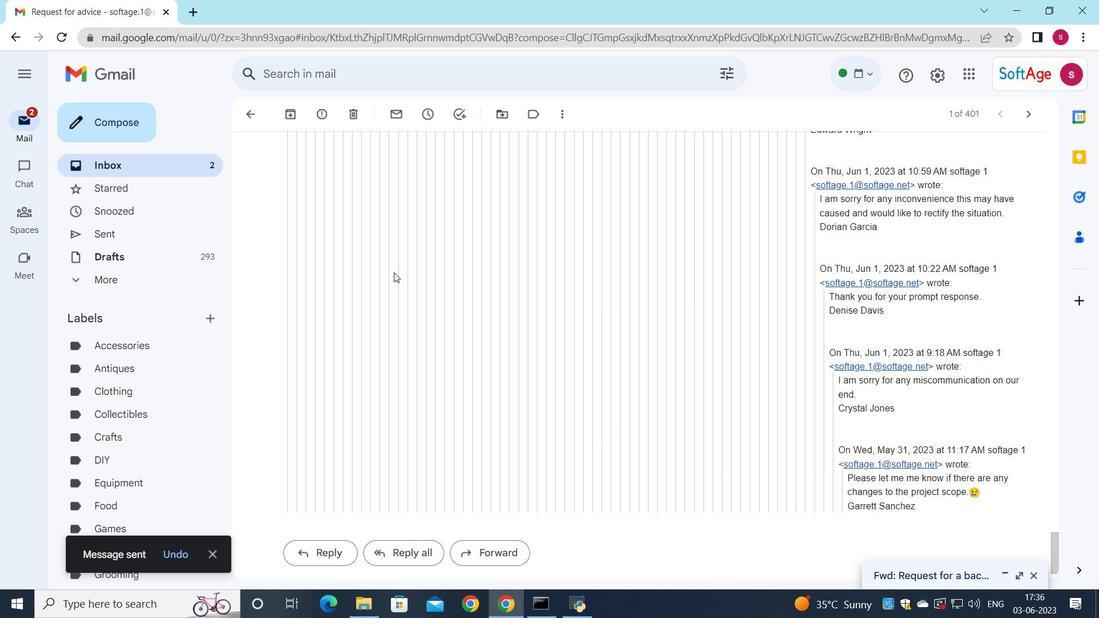 
